 Task: Research Airbnb properties in Marondera, Zimbabwe from 8th December, 2023 to 15th December, 2023 for 9 adults. Place can be shared room with 5 bedrooms having 9 beds and 5 bathrooms. Property type can be House. Amenities needed are: wifi, TV, free parkinig on premises, gym, breakfast. Look for 5 properties as per requirement.
Action: Mouse moved to (525, 76)
Screenshot: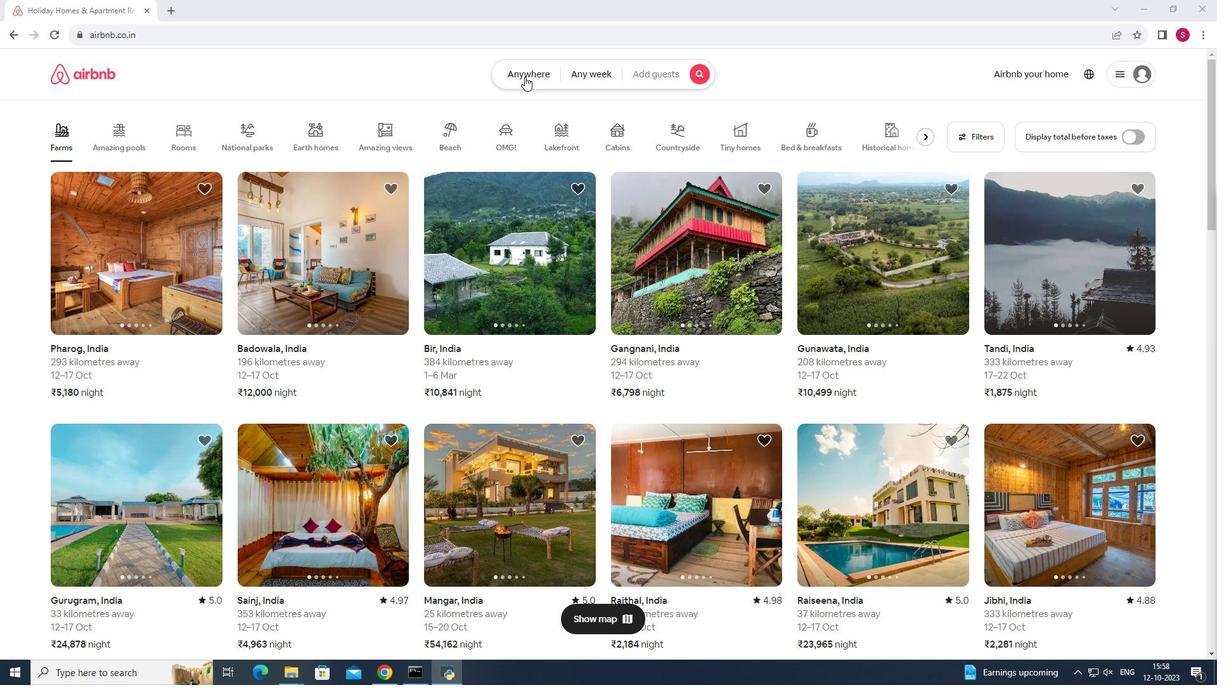 
Action: Mouse pressed left at (525, 76)
Screenshot: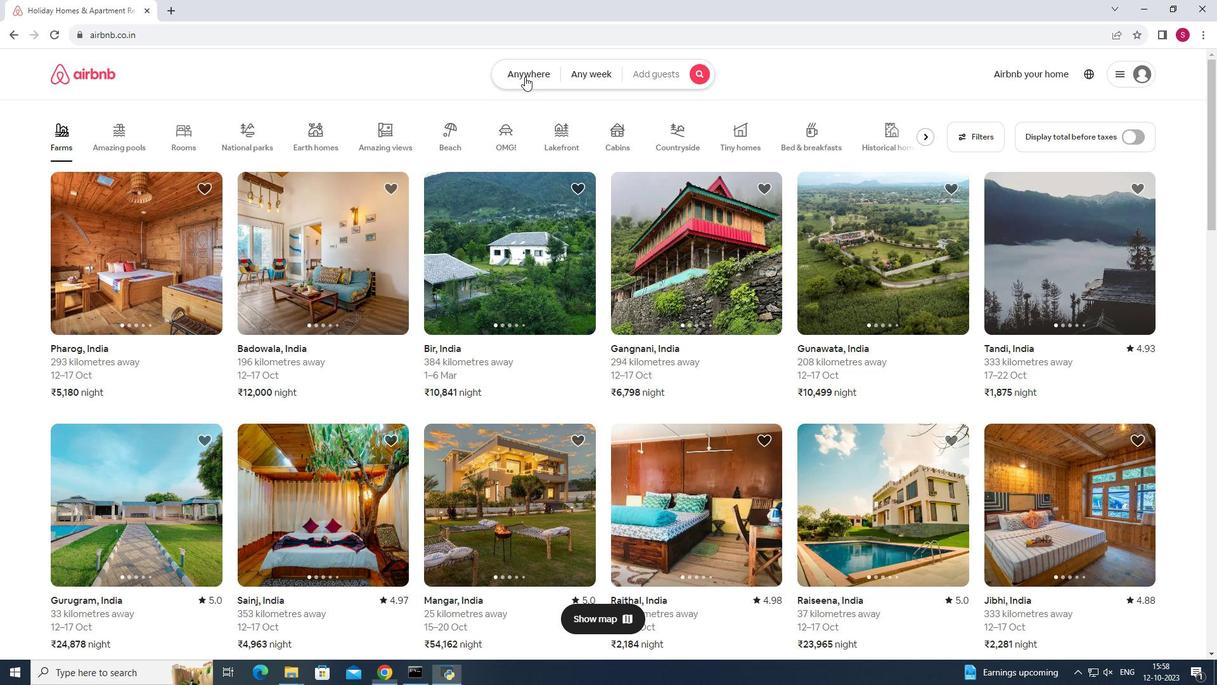 
Action: Mouse pressed left at (525, 76)
Screenshot: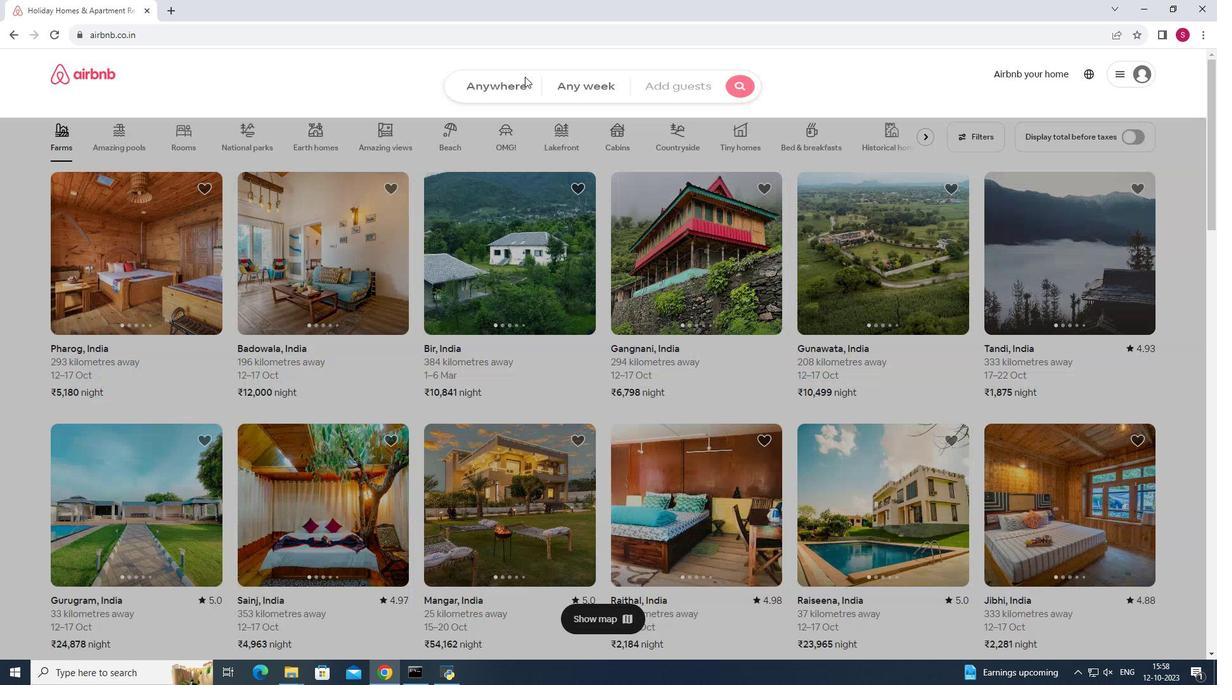 
Action: Mouse moved to (438, 118)
Screenshot: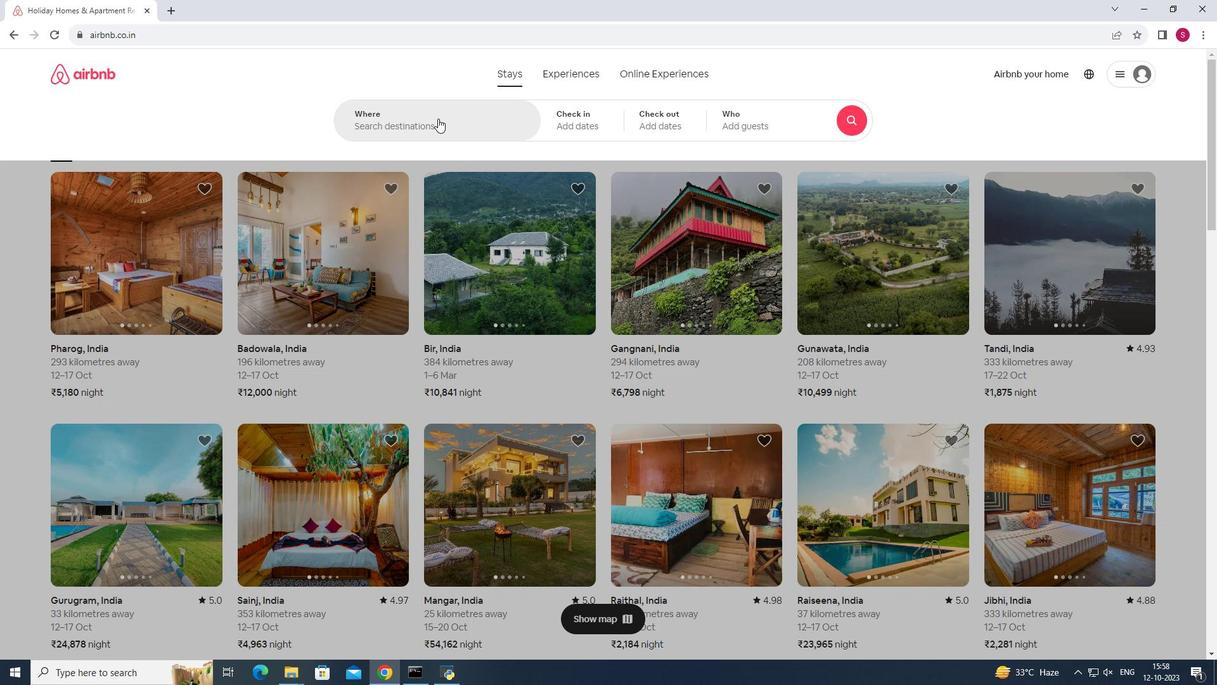 
Action: Mouse pressed left at (438, 118)
Screenshot: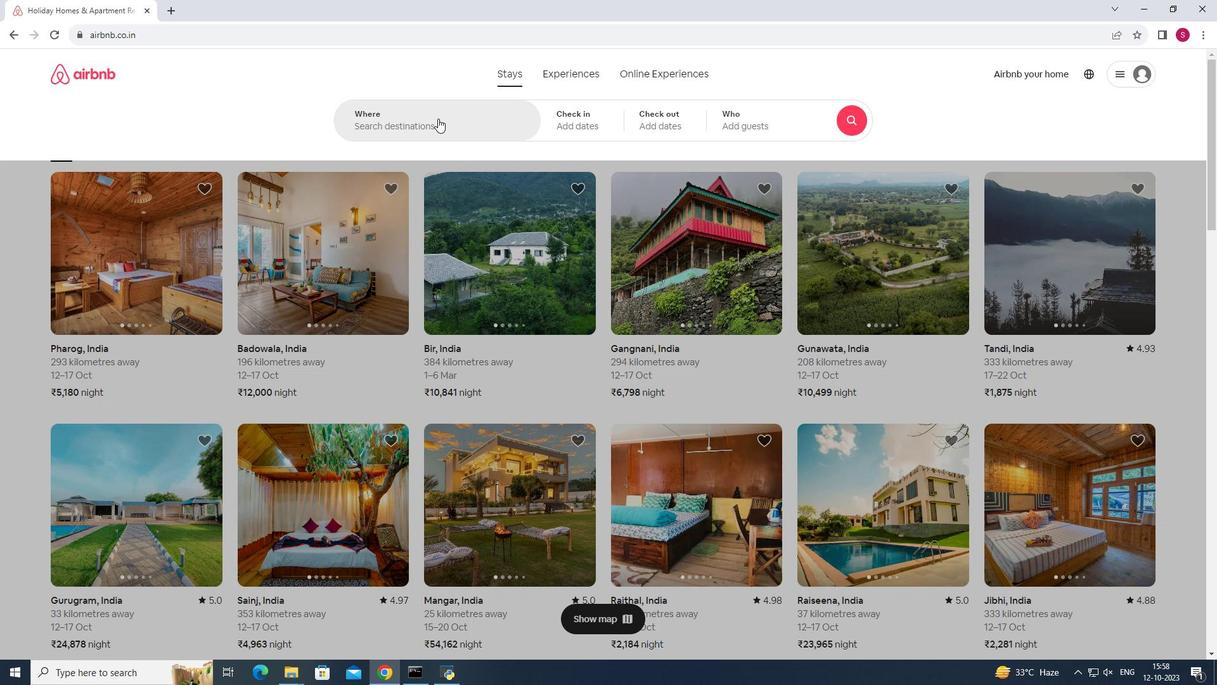 
Action: Mouse moved to (437, 115)
Screenshot: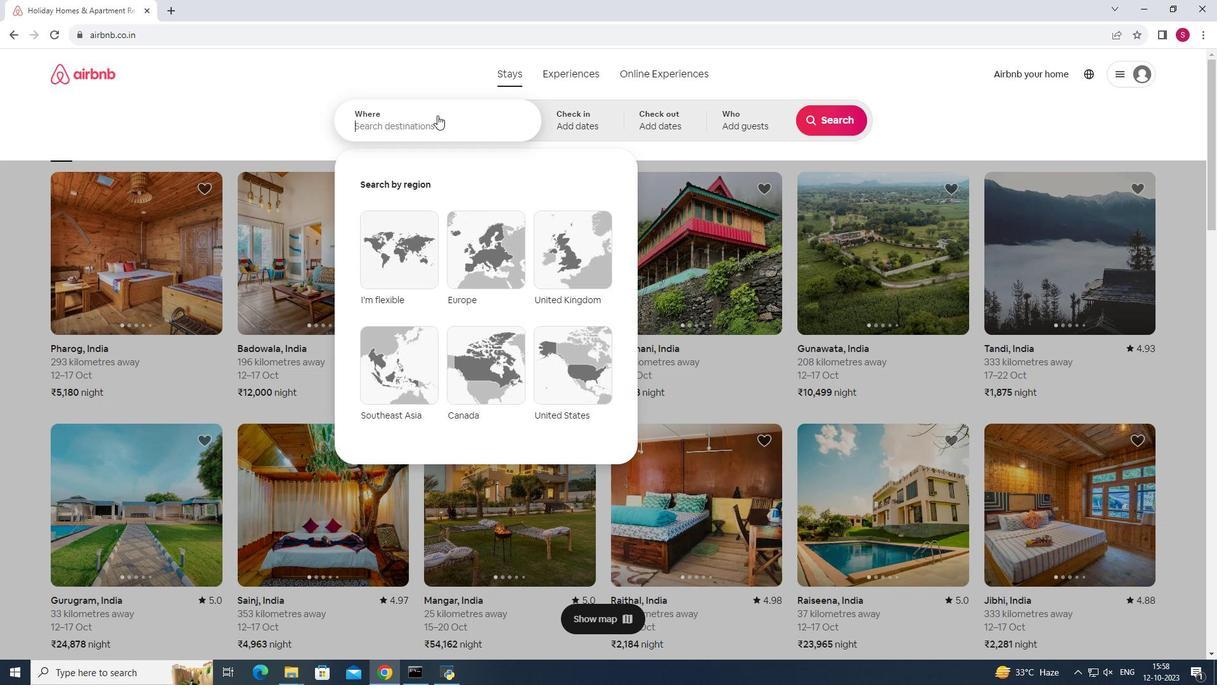 
Action: Key pressed <Key.shift><Key.shift><Key.shift>Marondera,<Key.shift>Z<Key.backspace><Key.space><Key.shift>Zimbabwe
Screenshot: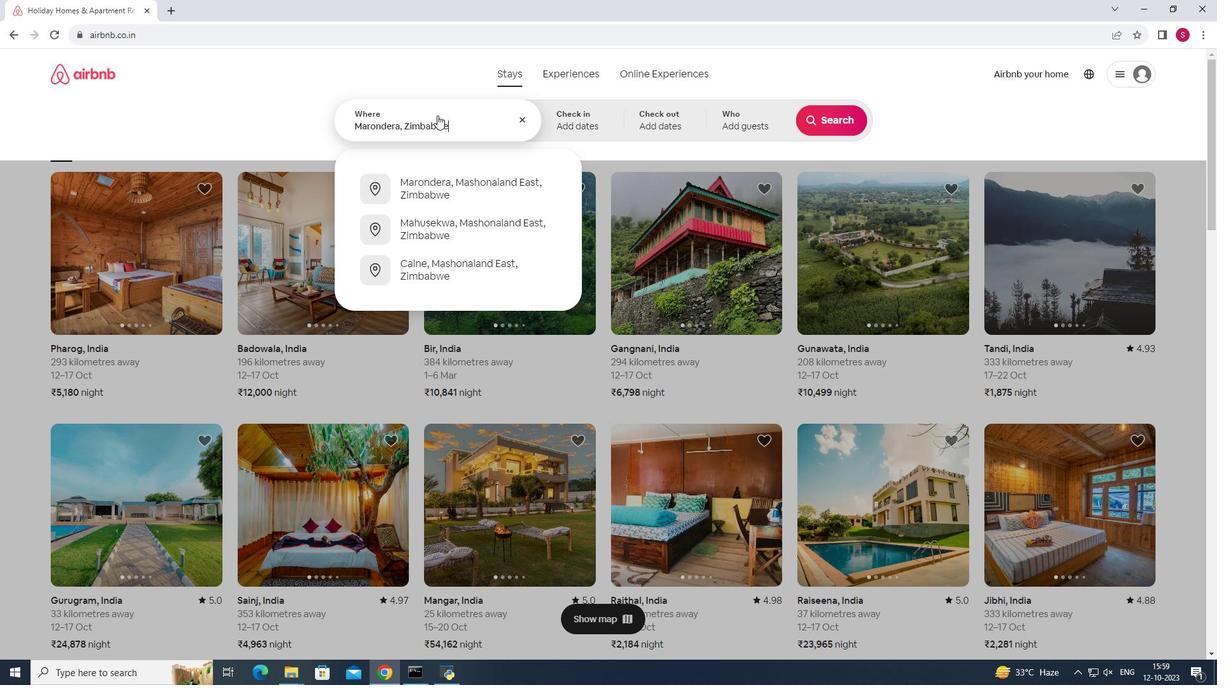 
Action: Mouse moved to (591, 117)
Screenshot: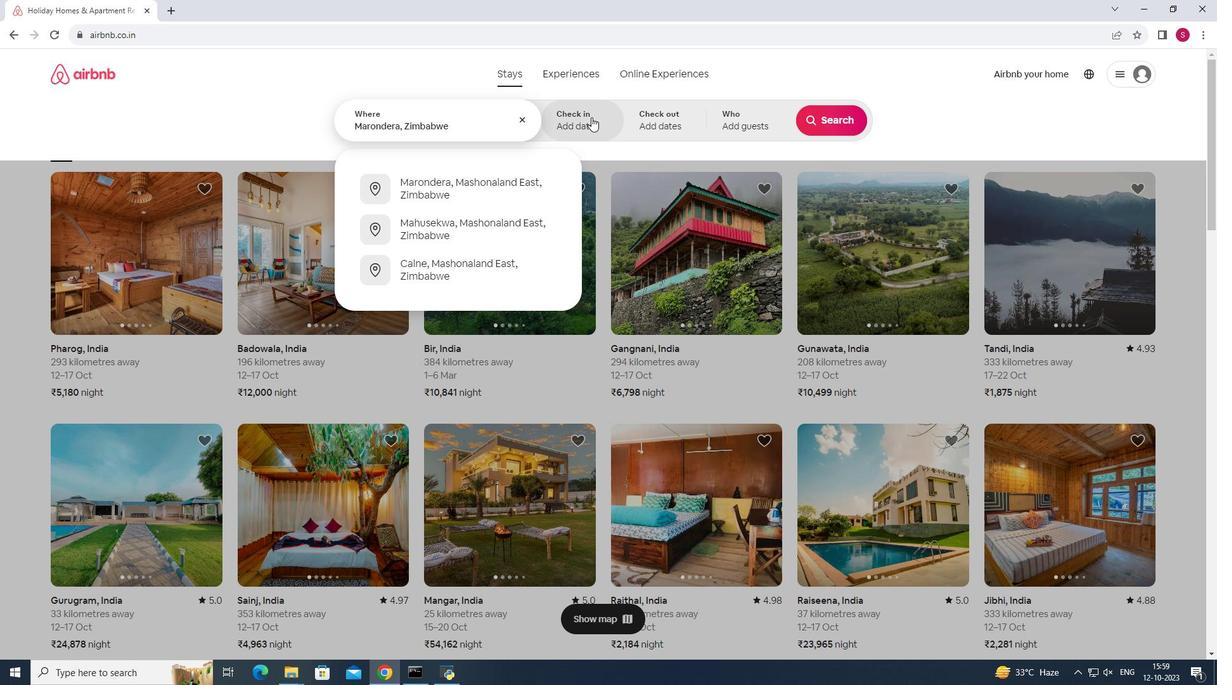 
Action: Mouse pressed left at (591, 117)
Screenshot: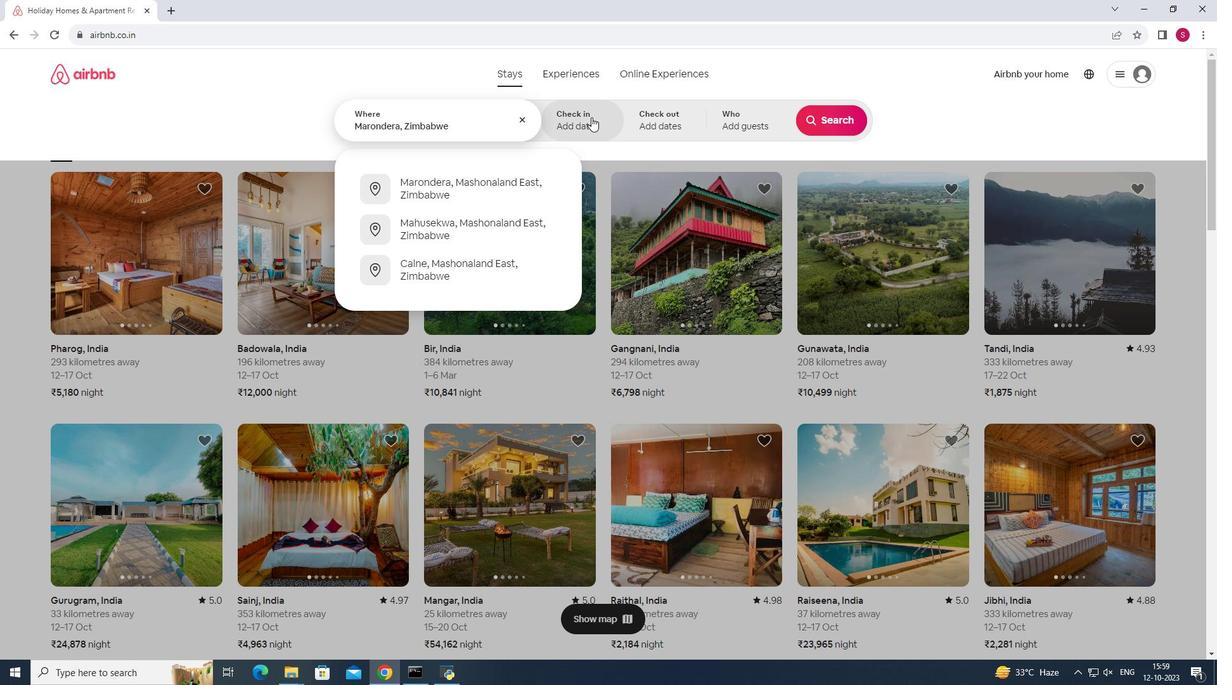
Action: Mouse moved to (835, 222)
Screenshot: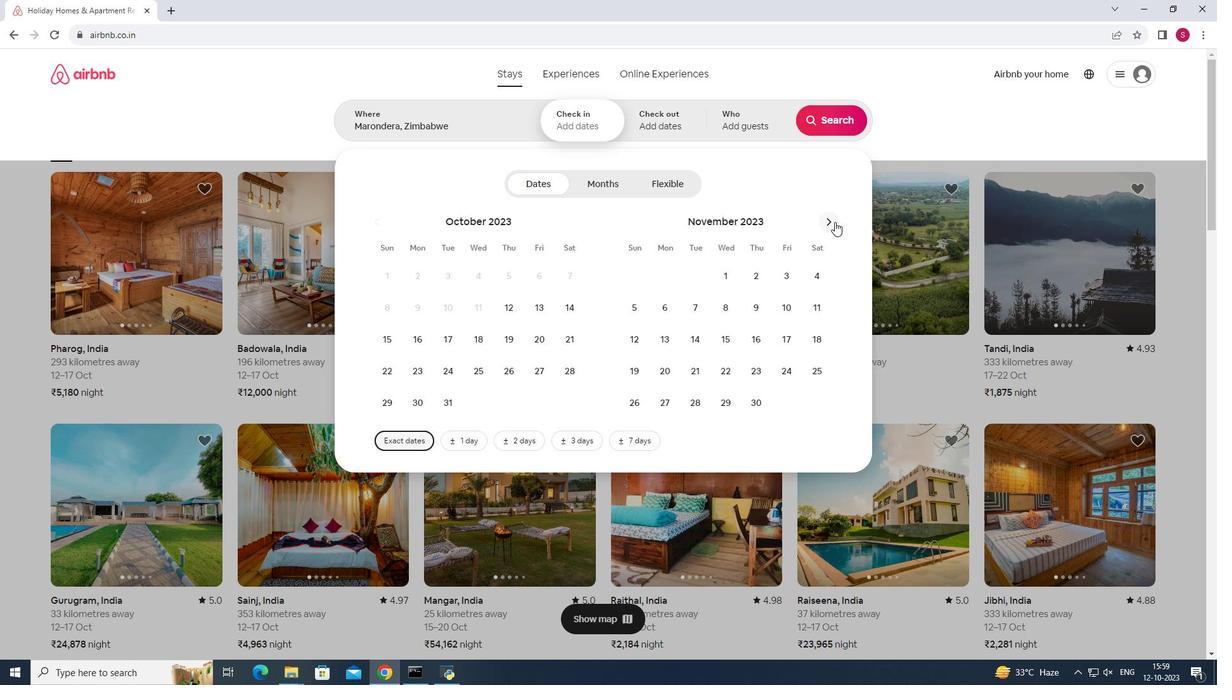 
Action: Mouse pressed left at (835, 222)
Screenshot: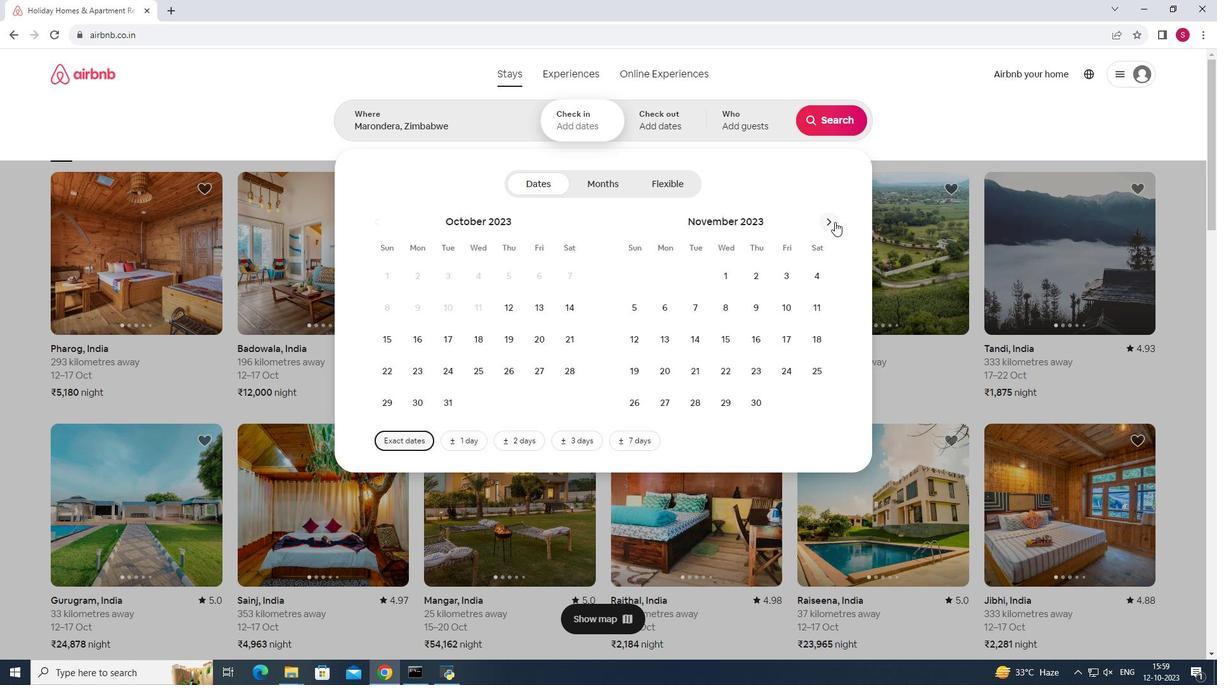 
Action: Mouse moved to (785, 313)
Screenshot: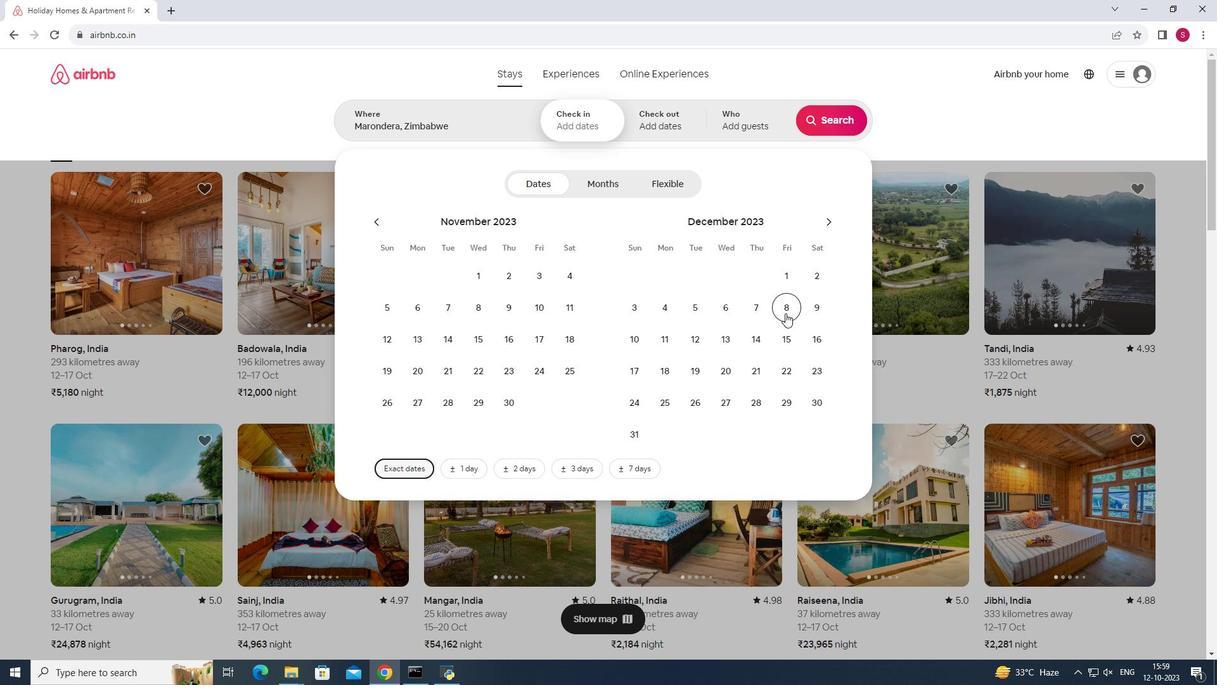 
Action: Mouse pressed left at (785, 313)
Screenshot: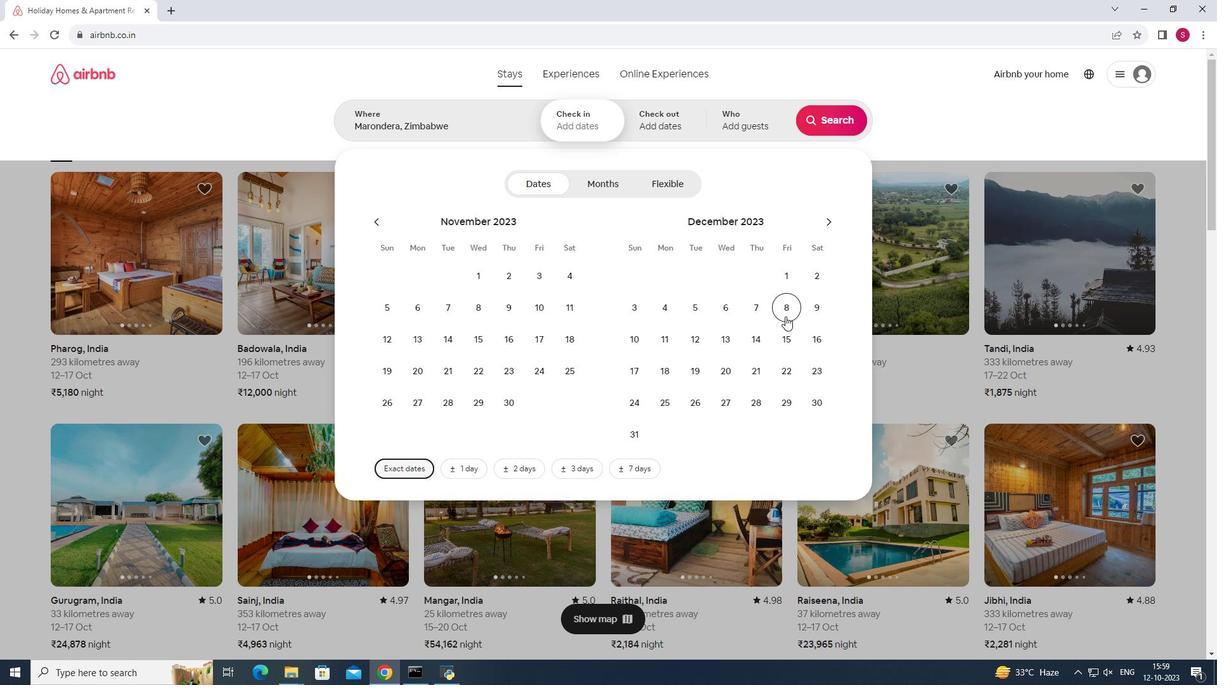 
Action: Mouse moved to (783, 337)
Screenshot: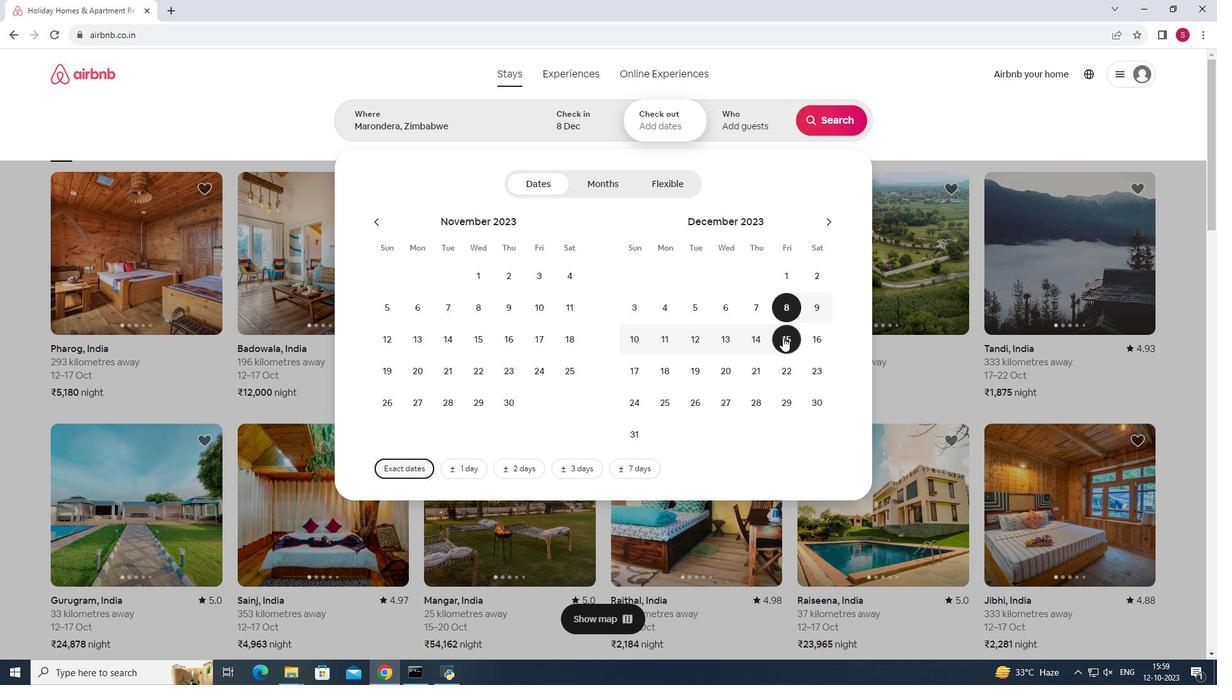 
Action: Mouse pressed left at (783, 337)
Screenshot: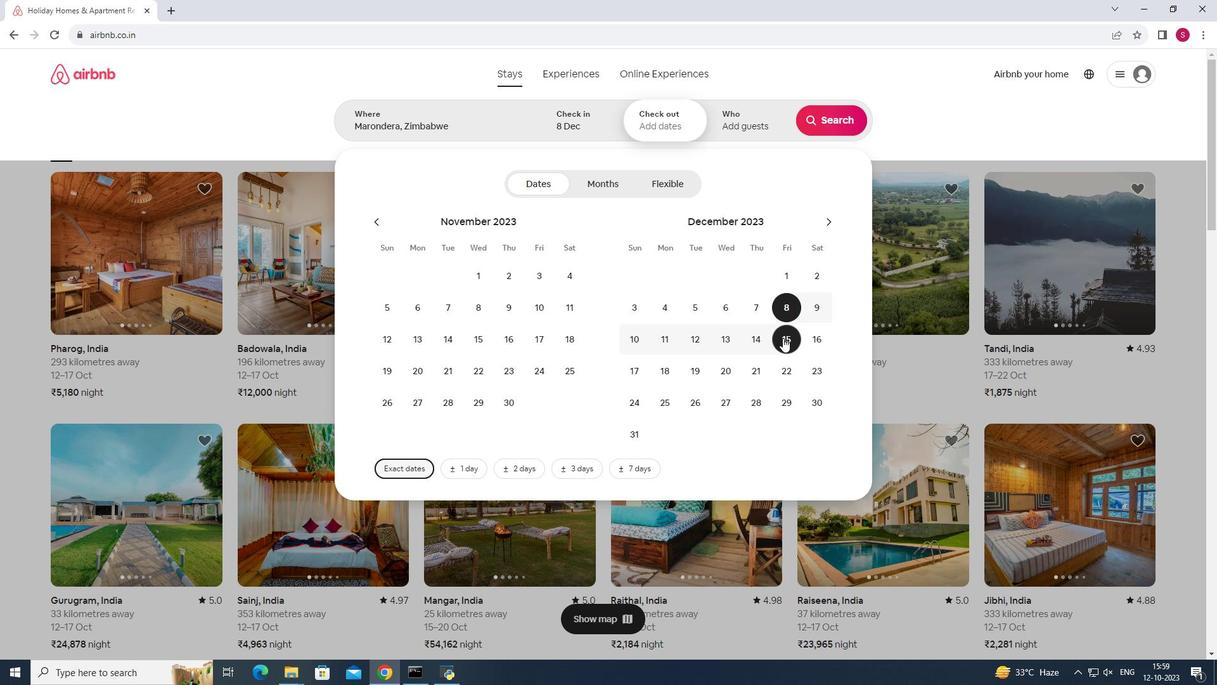 
Action: Mouse moved to (742, 111)
Screenshot: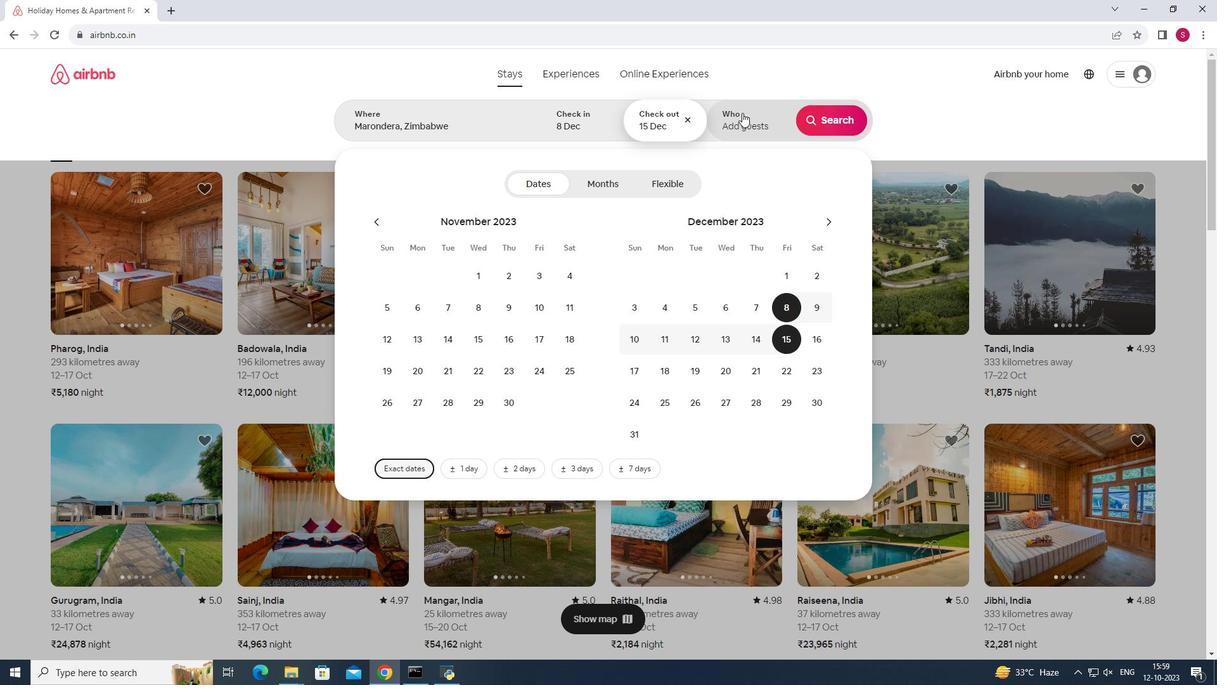 
Action: Mouse pressed left at (742, 111)
Screenshot: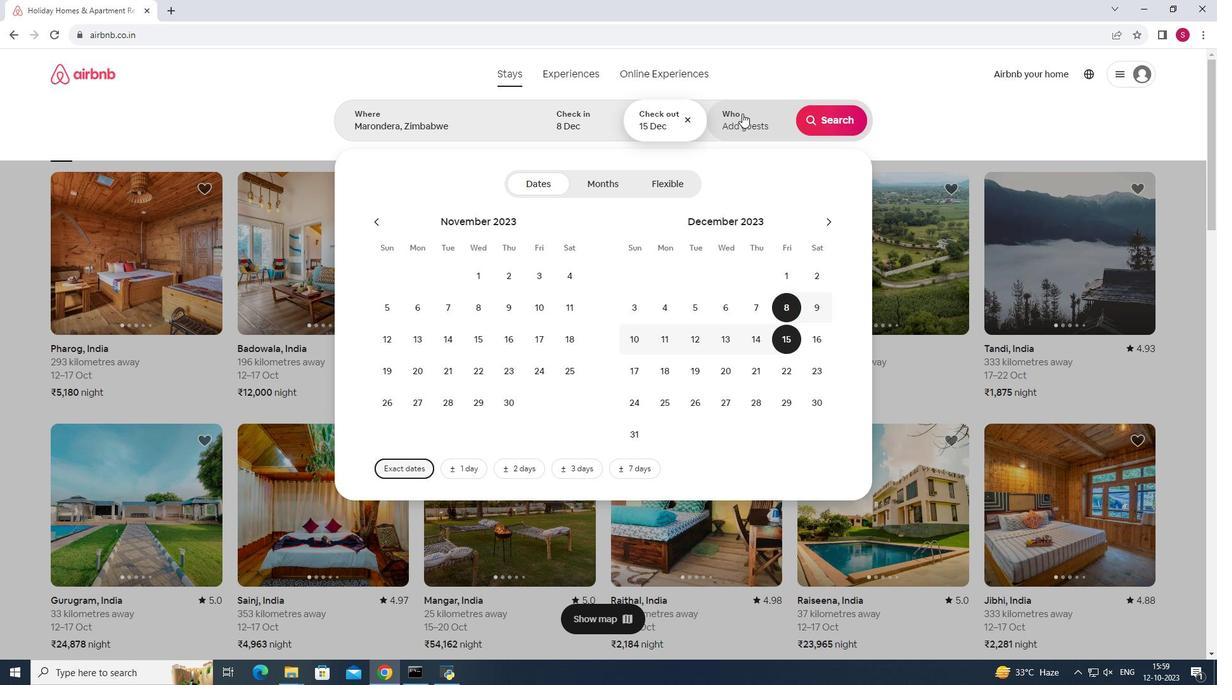 
Action: Mouse moved to (829, 189)
Screenshot: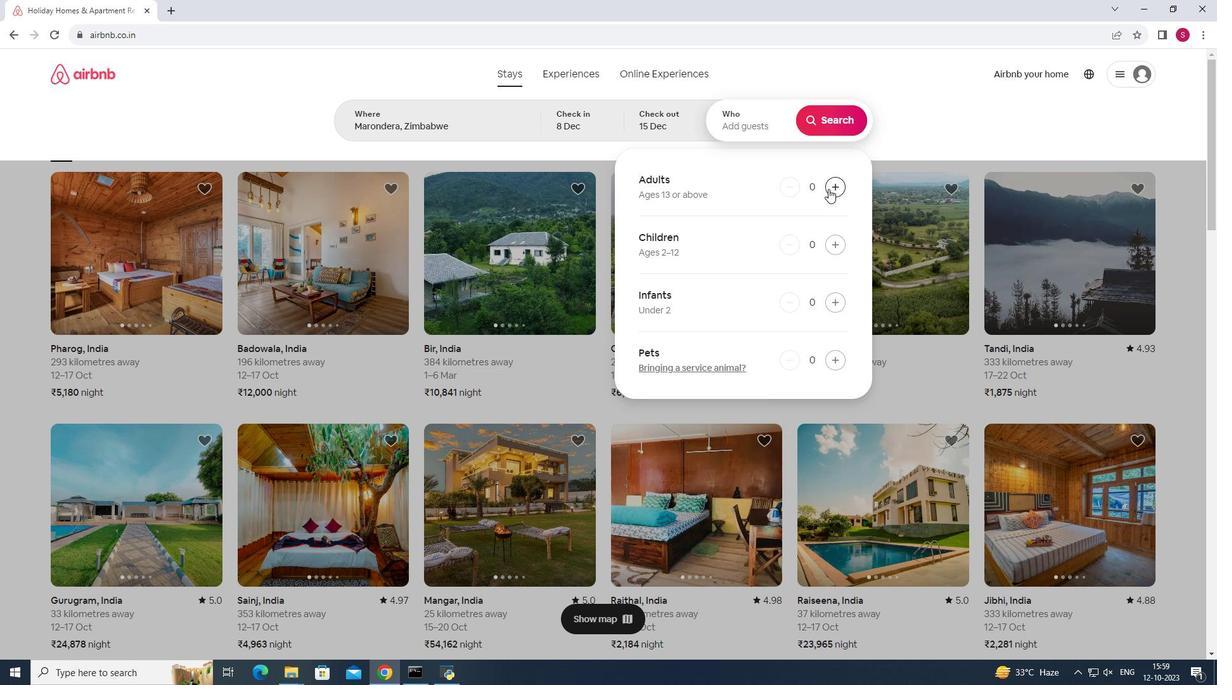 
Action: Mouse pressed left at (829, 189)
Screenshot: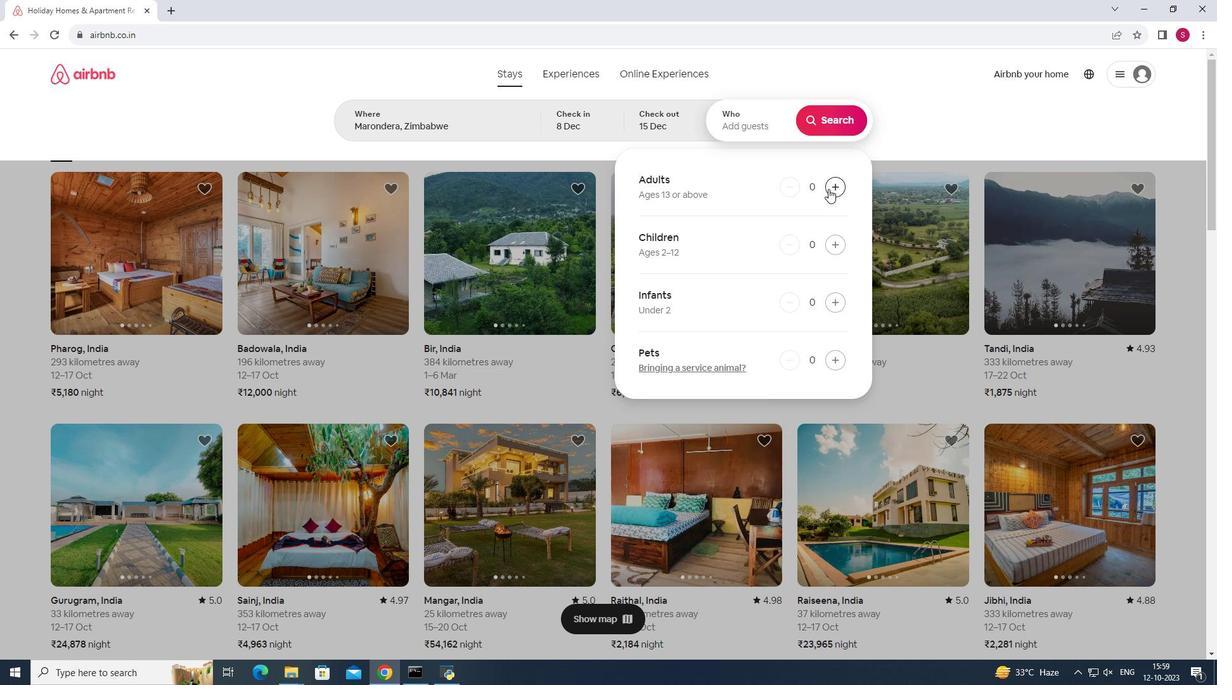 
Action: Mouse moved to (832, 188)
Screenshot: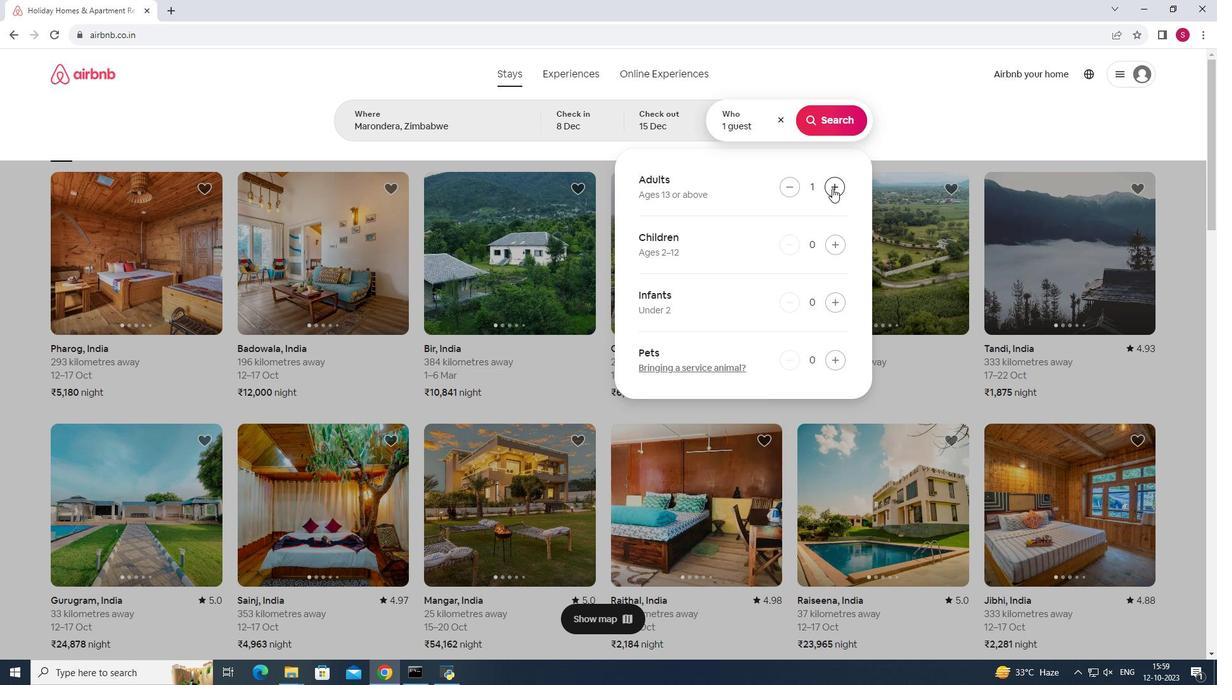 
Action: Mouse pressed left at (832, 188)
Screenshot: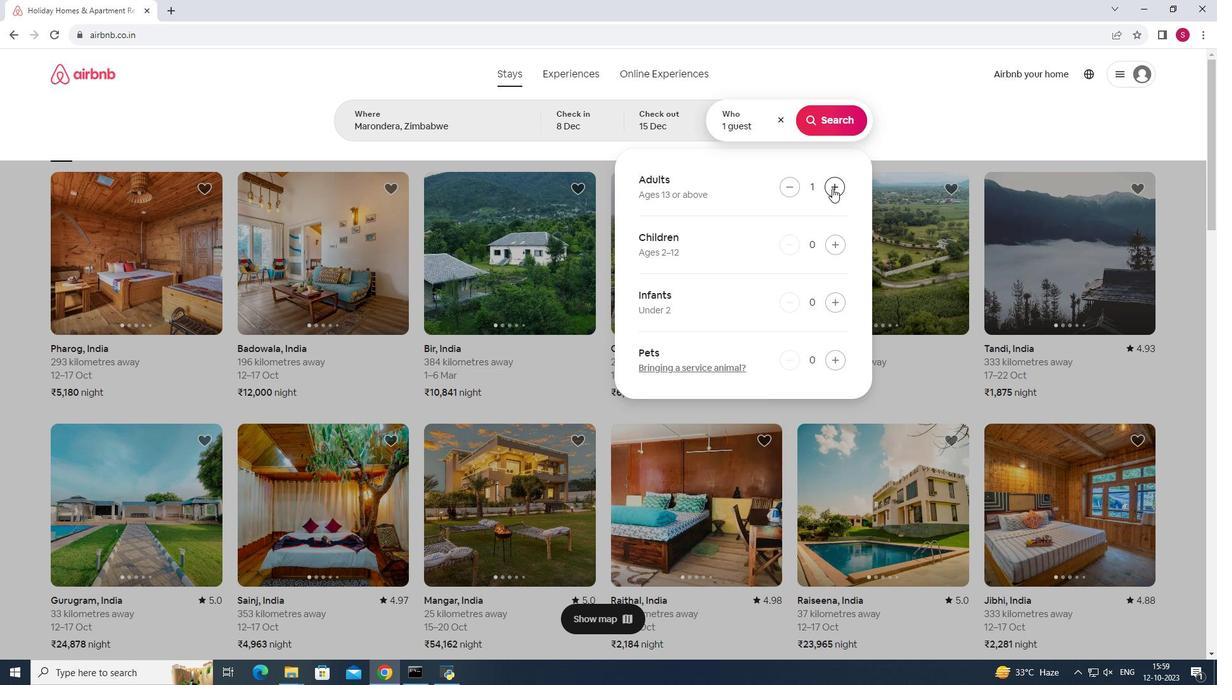 
Action: Mouse pressed left at (832, 188)
Screenshot: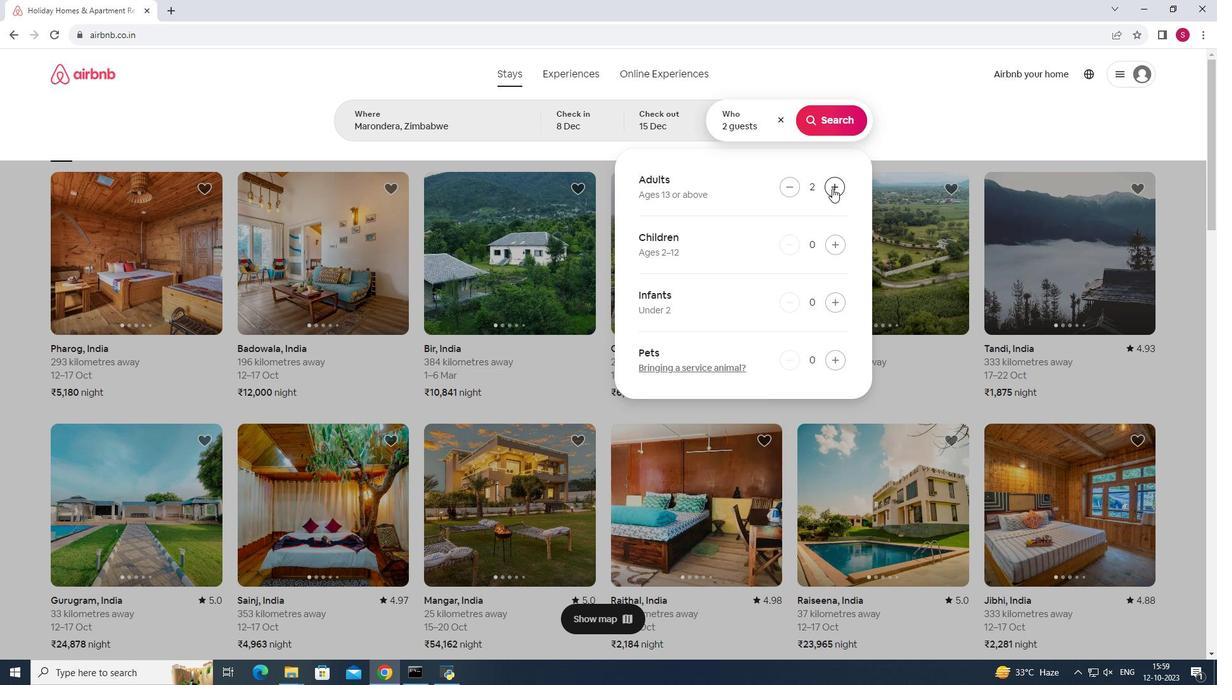 
Action: Mouse pressed left at (832, 188)
Screenshot: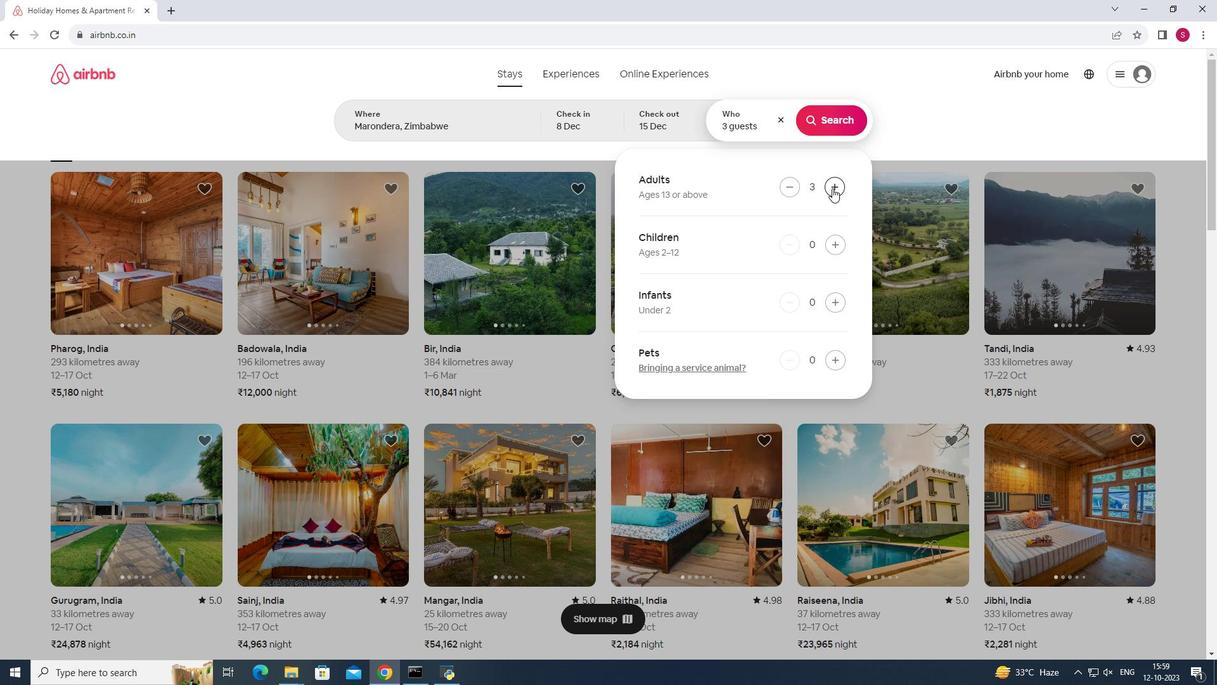 
Action: Mouse pressed left at (832, 188)
Screenshot: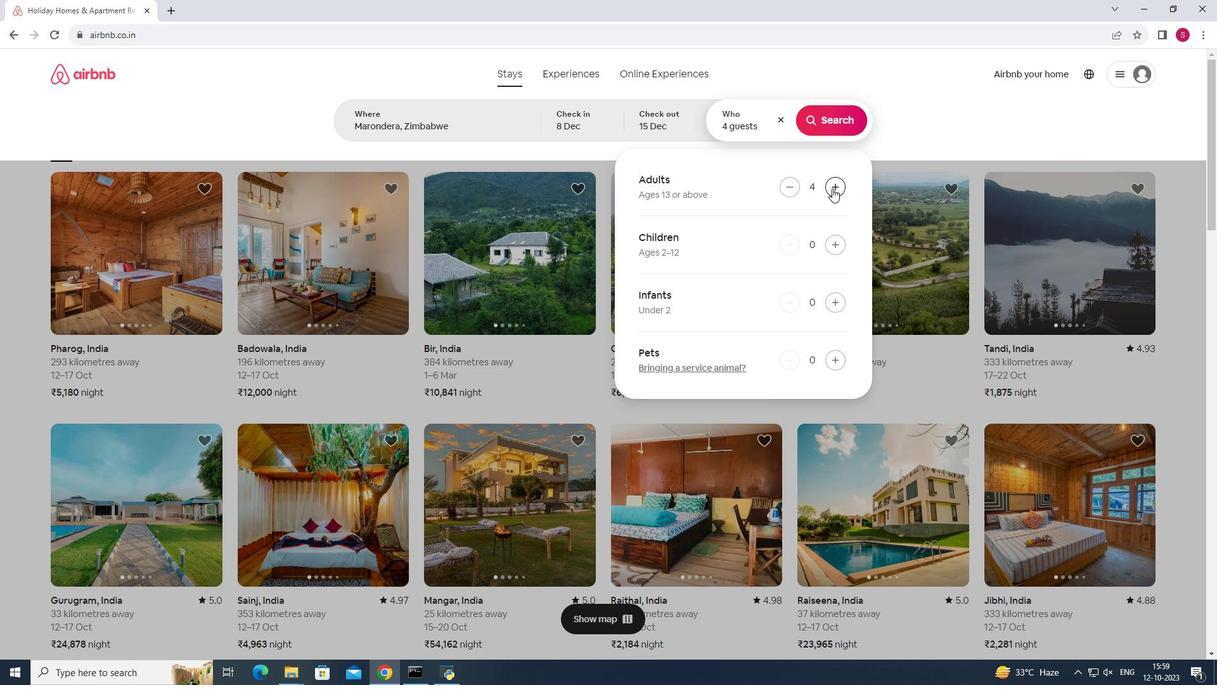 
Action: Mouse pressed left at (832, 188)
Screenshot: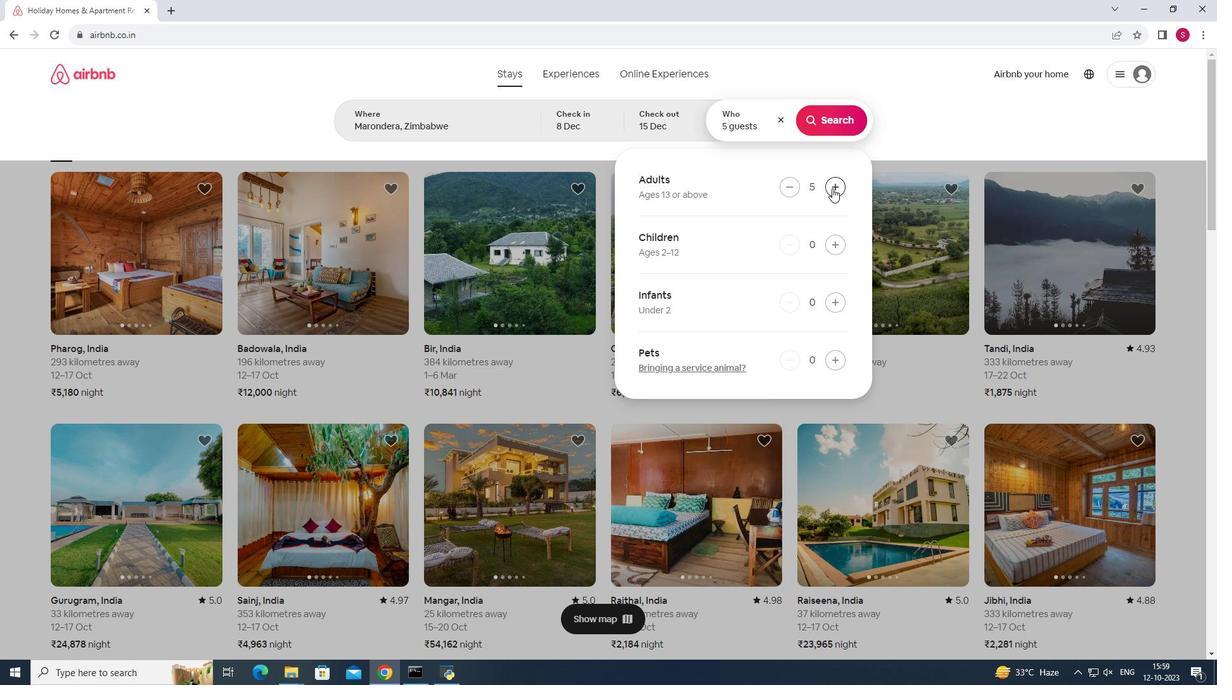 
Action: Mouse pressed left at (832, 188)
Screenshot: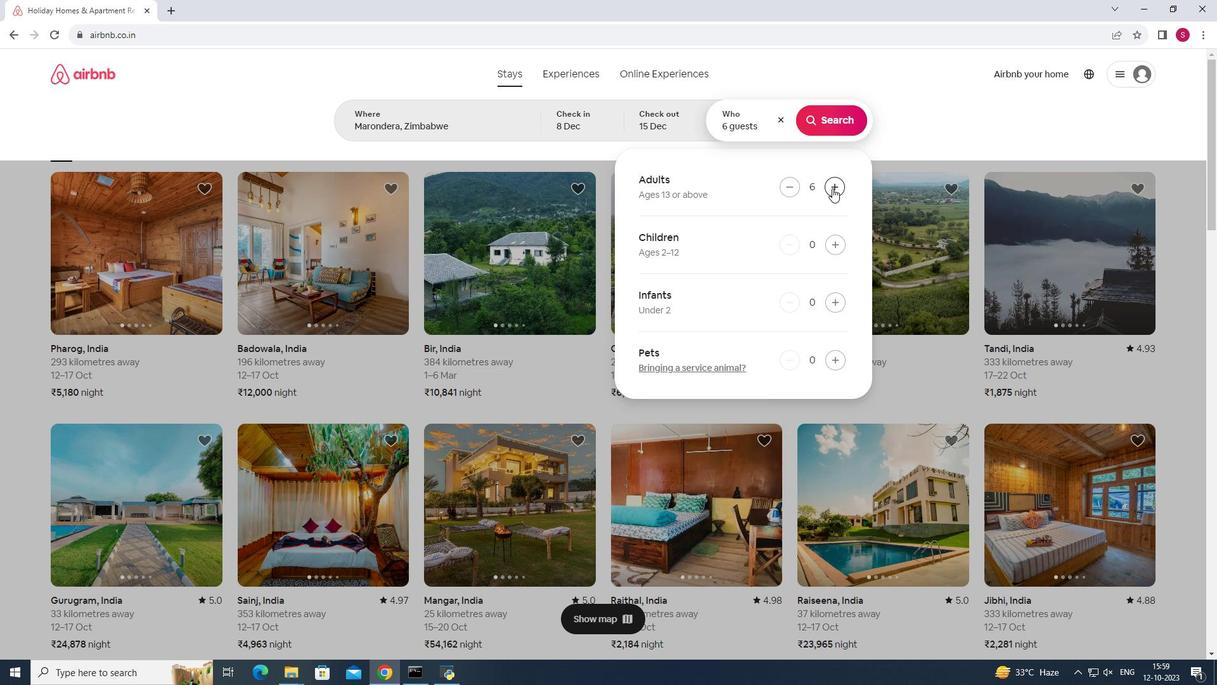 
Action: Mouse pressed left at (832, 188)
Screenshot: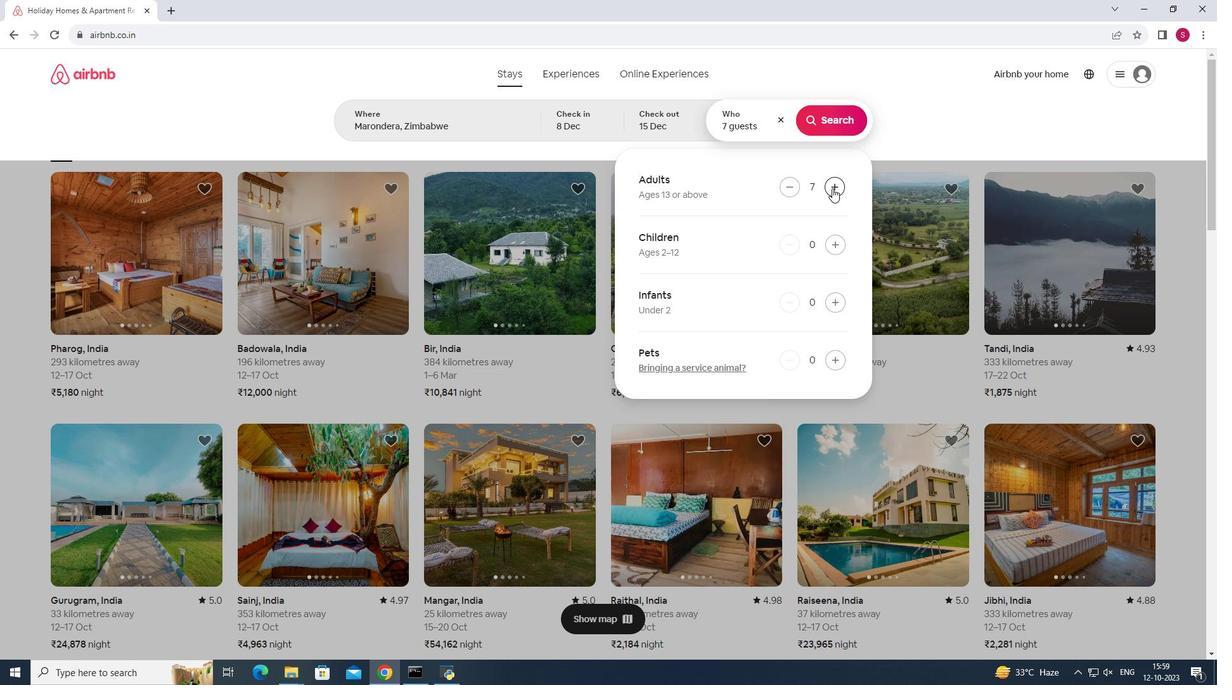 
Action: Mouse pressed left at (832, 188)
Screenshot: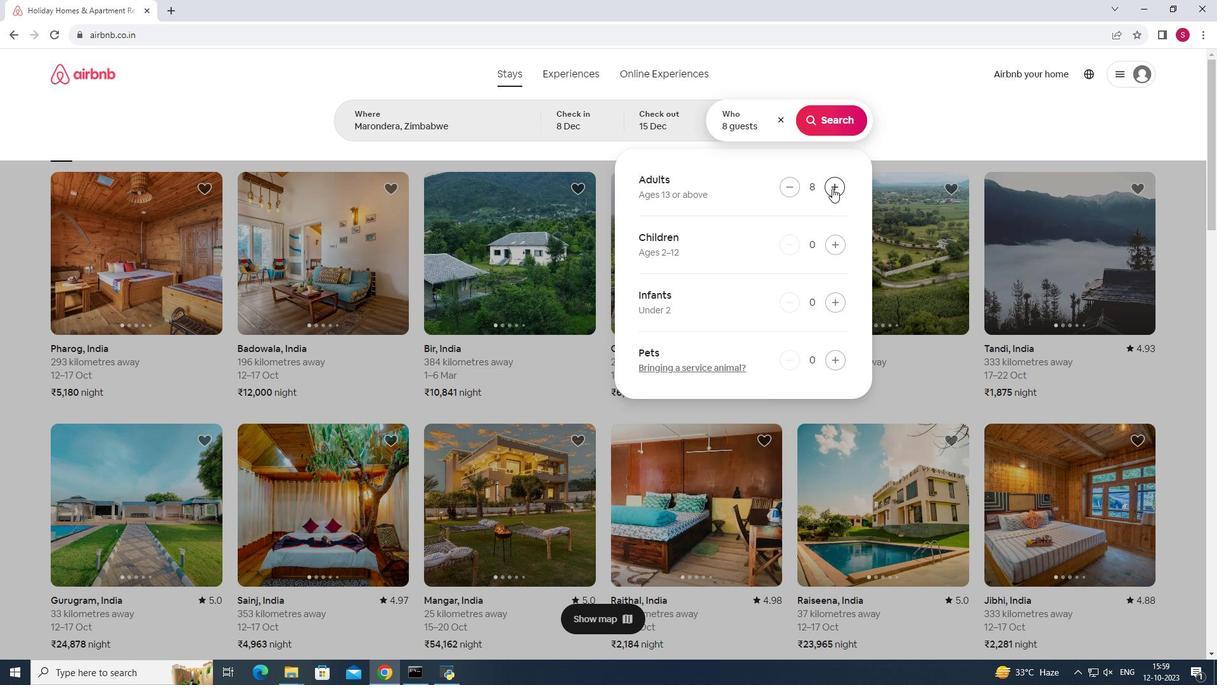 
Action: Mouse moved to (825, 122)
Screenshot: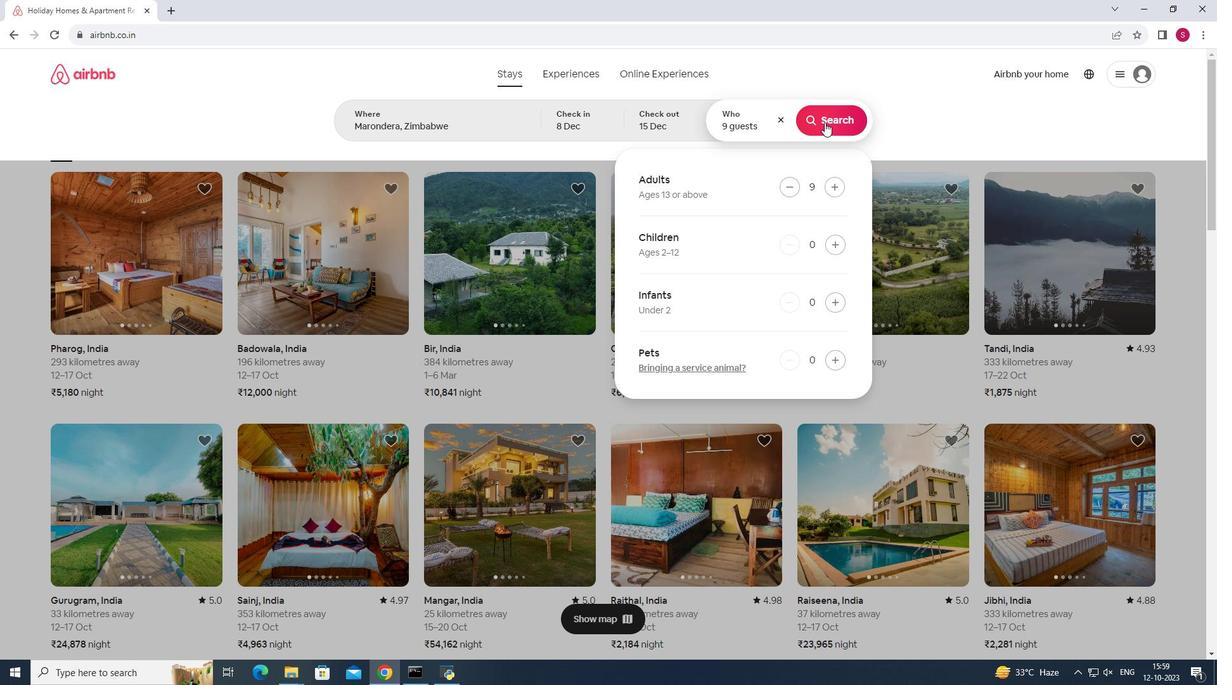 
Action: Mouse pressed left at (825, 122)
Screenshot: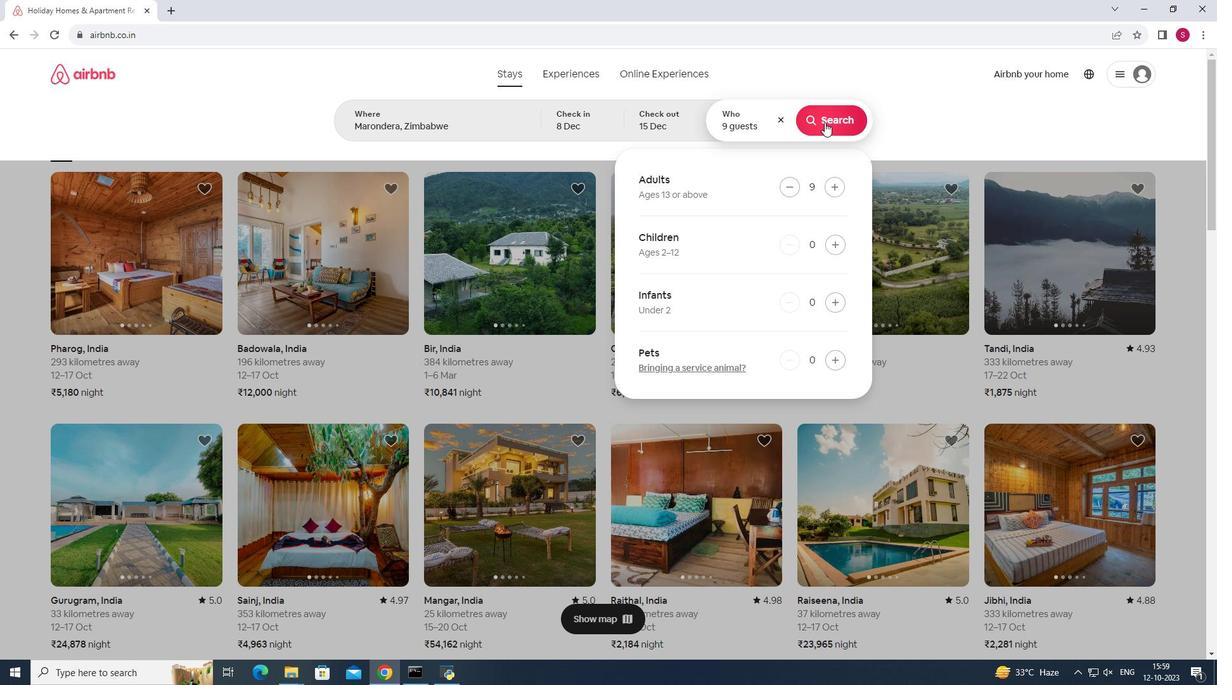 
Action: Mouse moved to (1015, 128)
Screenshot: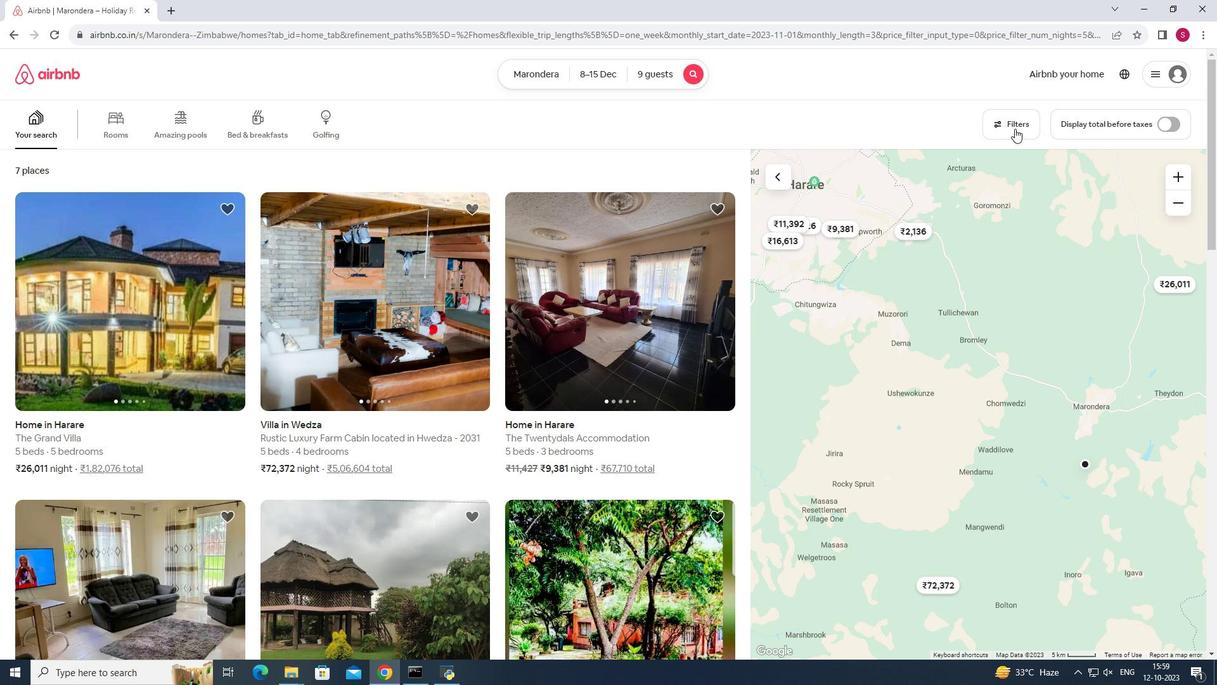 
Action: Mouse pressed left at (1015, 128)
Screenshot: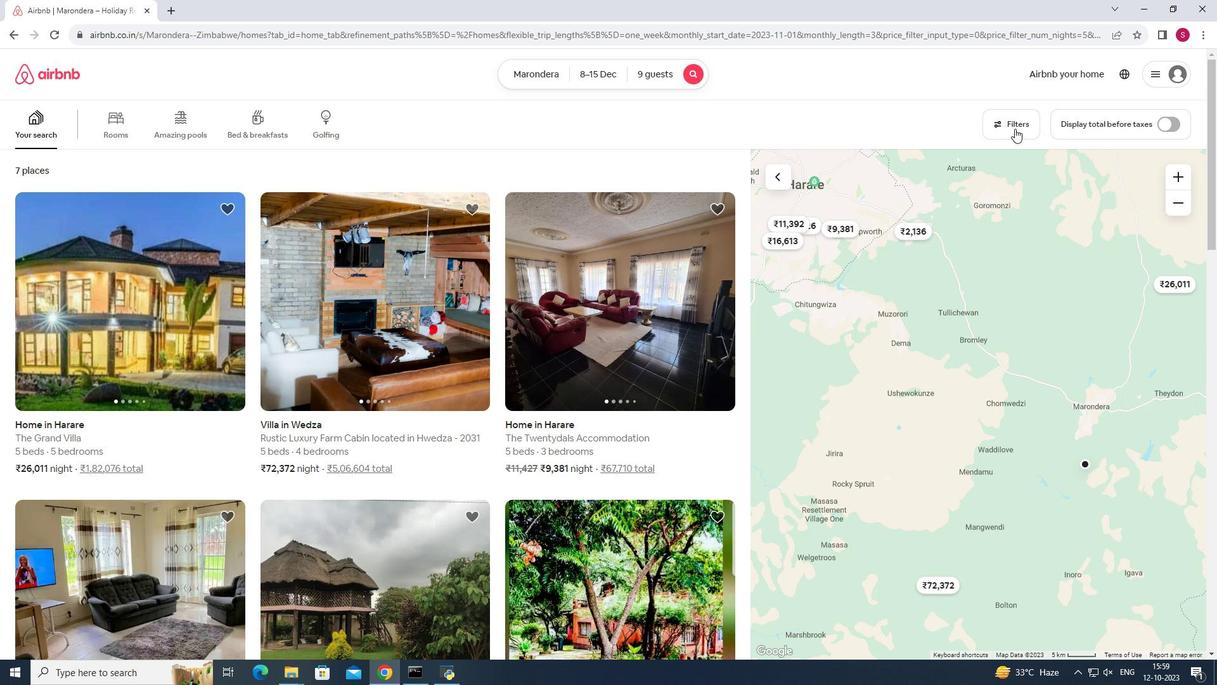 
Action: Mouse moved to (610, 325)
Screenshot: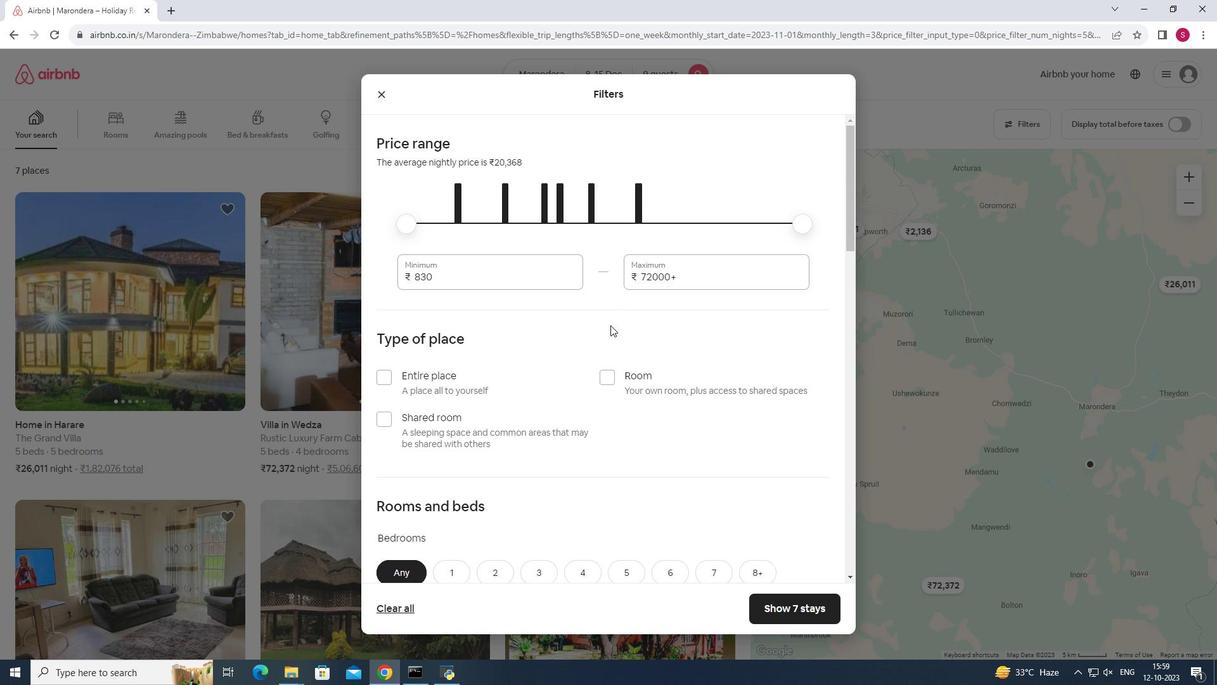 
Action: Mouse scrolled (610, 324) with delta (0, 0)
Screenshot: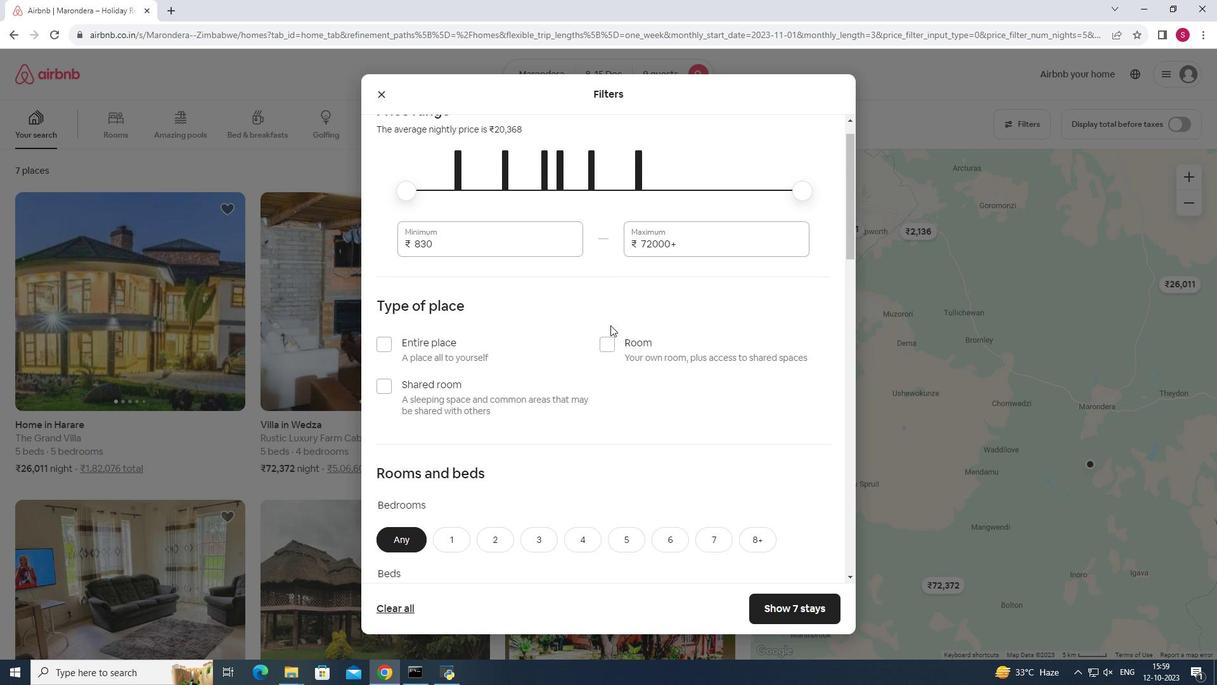 
Action: Mouse scrolled (610, 324) with delta (0, 0)
Screenshot: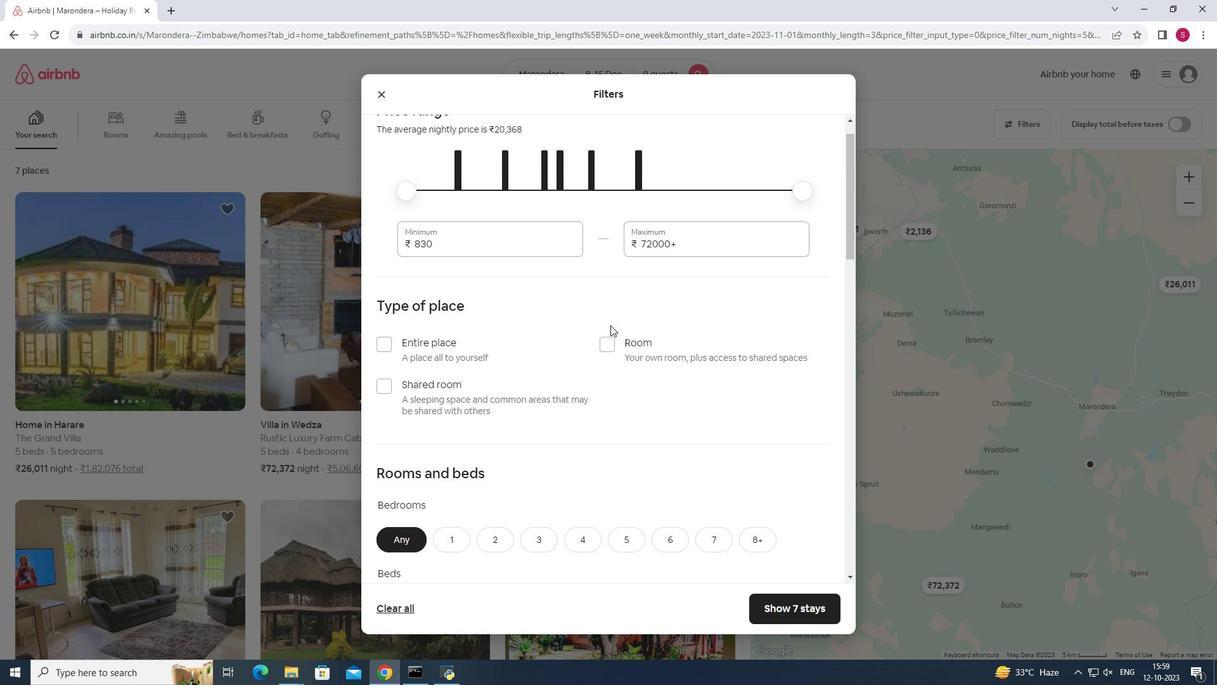 
Action: Mouse moved to (386, 297)
Screenshot: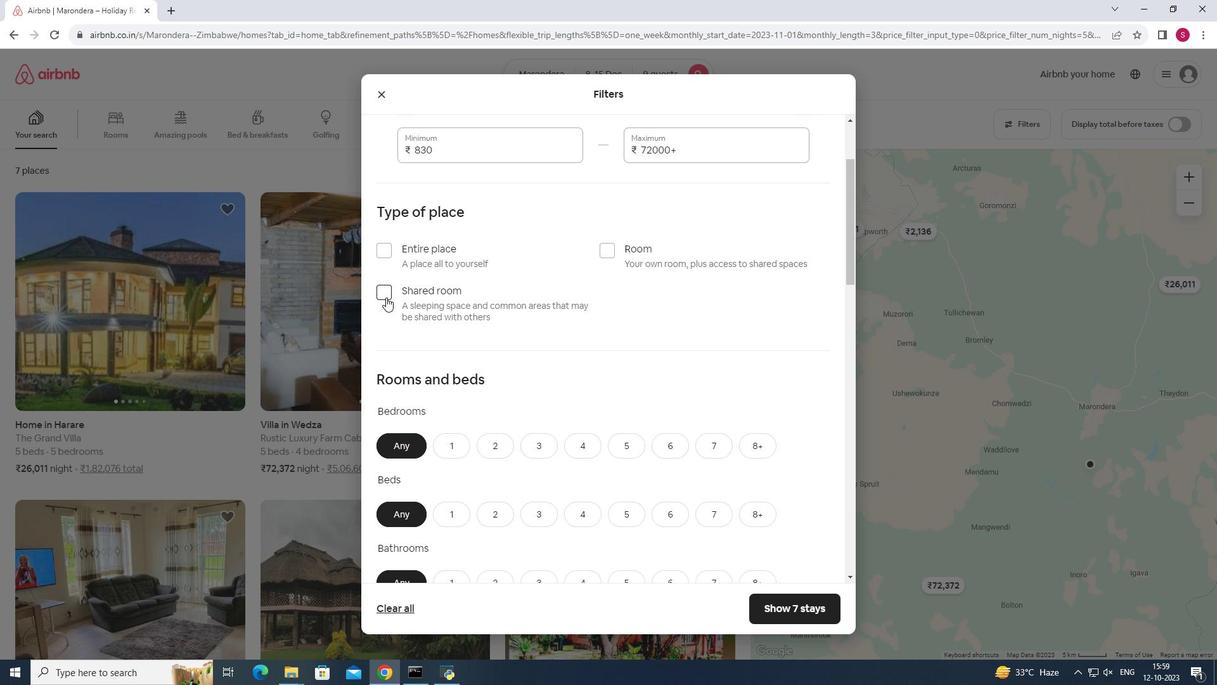
Action: Mouse pressed left at (386, 297)
Screenshot: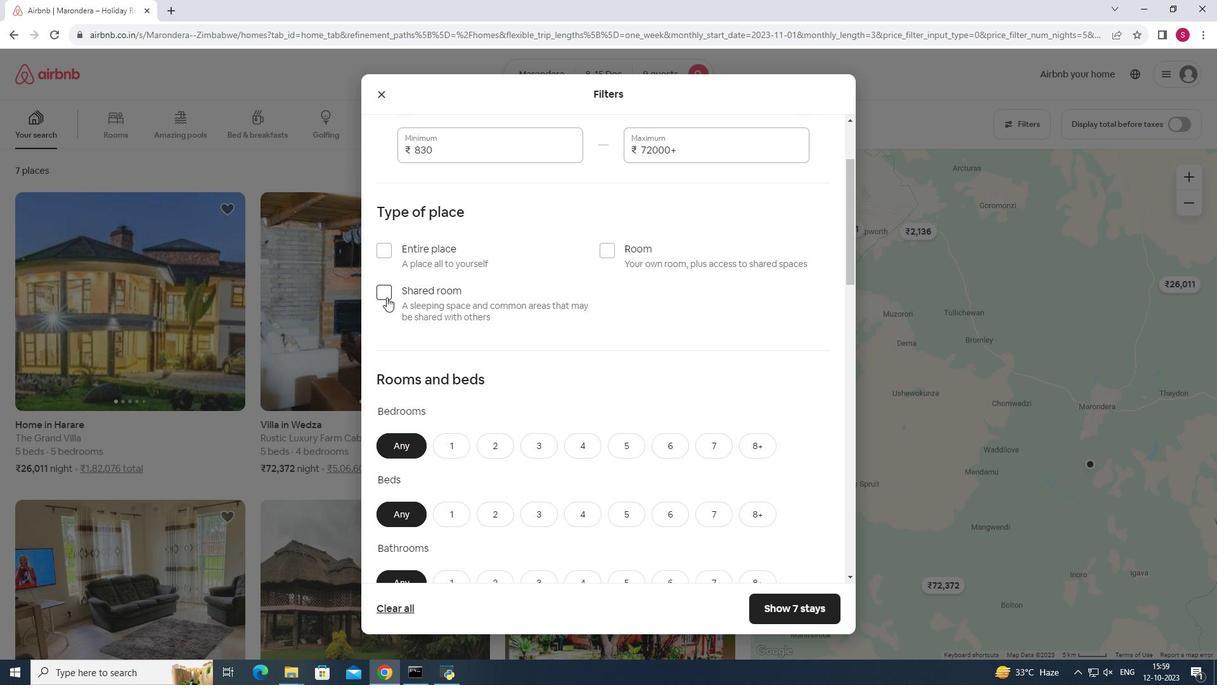 
Action: Mouse moved to (666, 355)
Screenshot: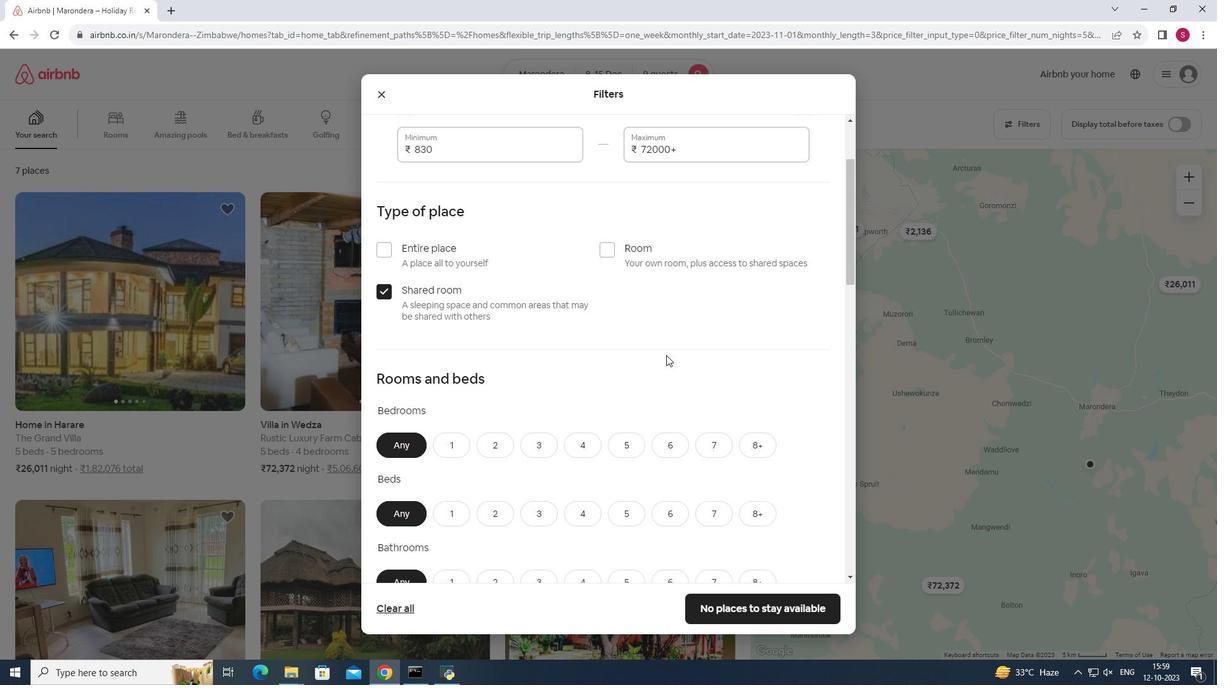 
Action: Mouse scrolled (666, 354) with delta (0, 0)
Screenshot: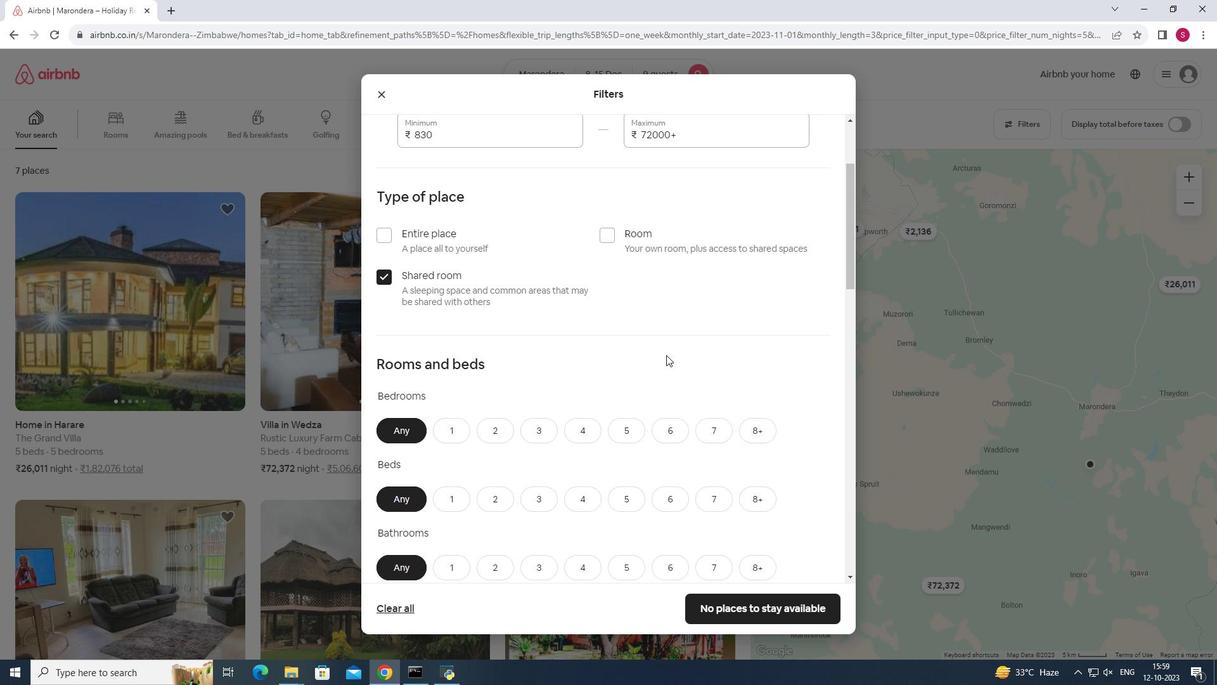
Action: Mouse scrolled (666, 354) with delta (0, 0)
Screenshot: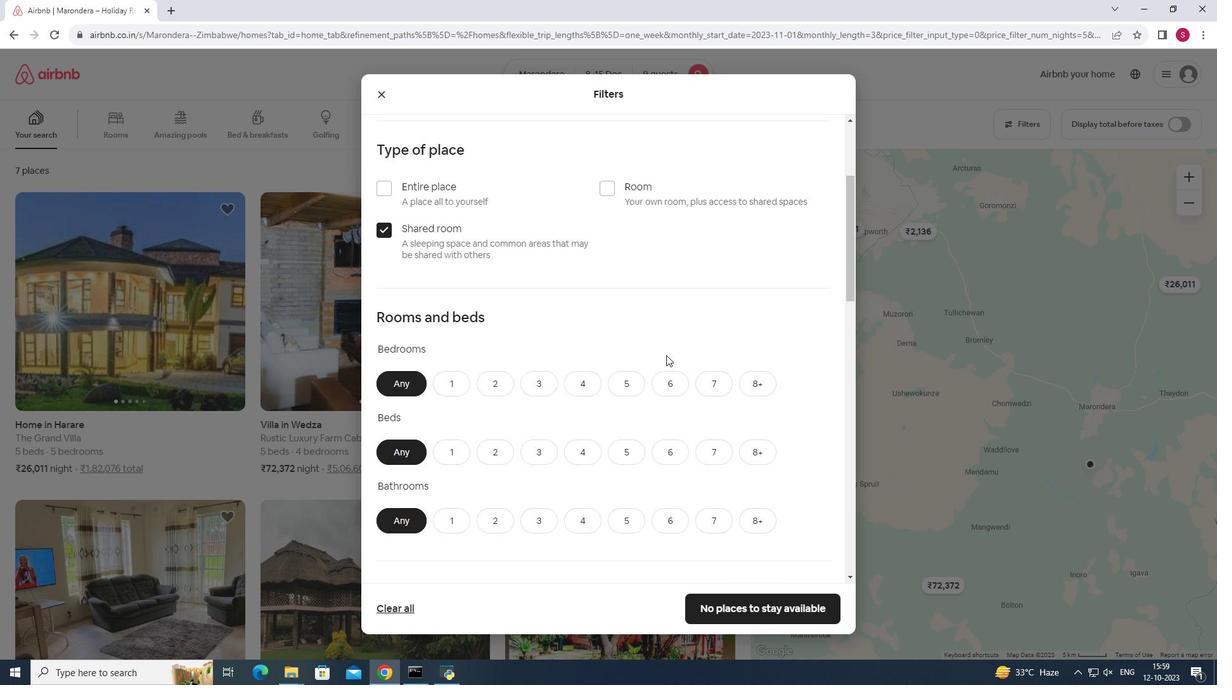 
Action: Mouse scrolled (666, 354) with delta (0, 0)
Screenshot: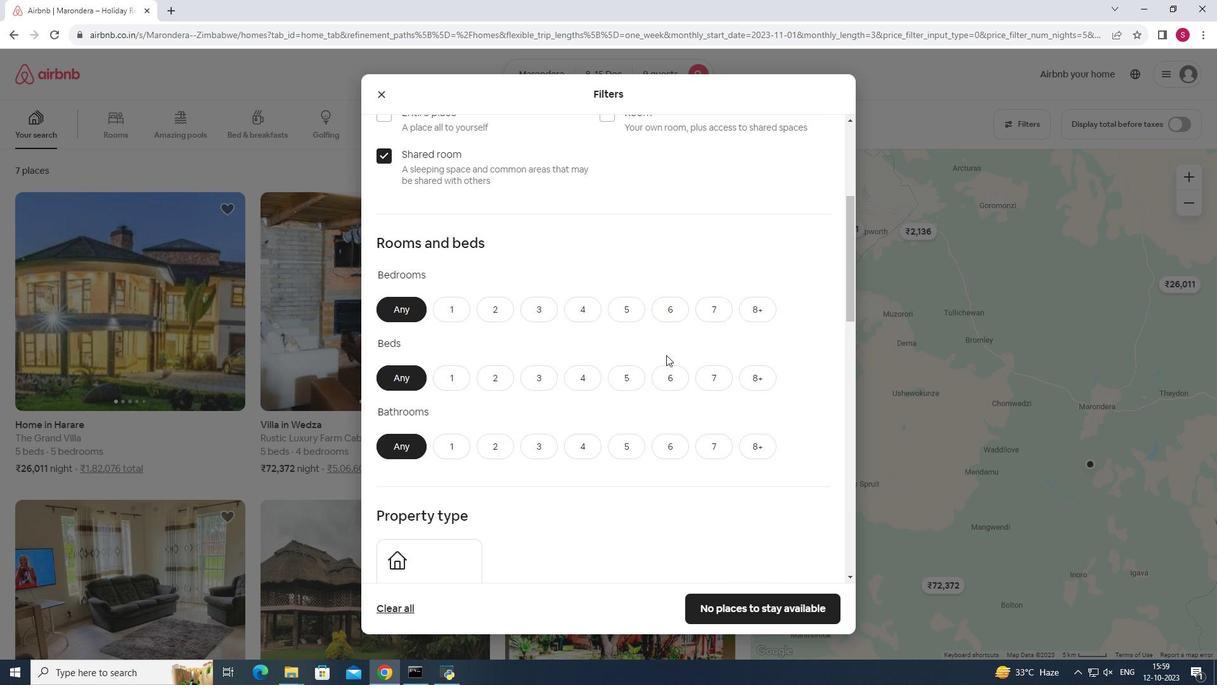 
Action: Mouse moved to (627, 260)
Screenshot: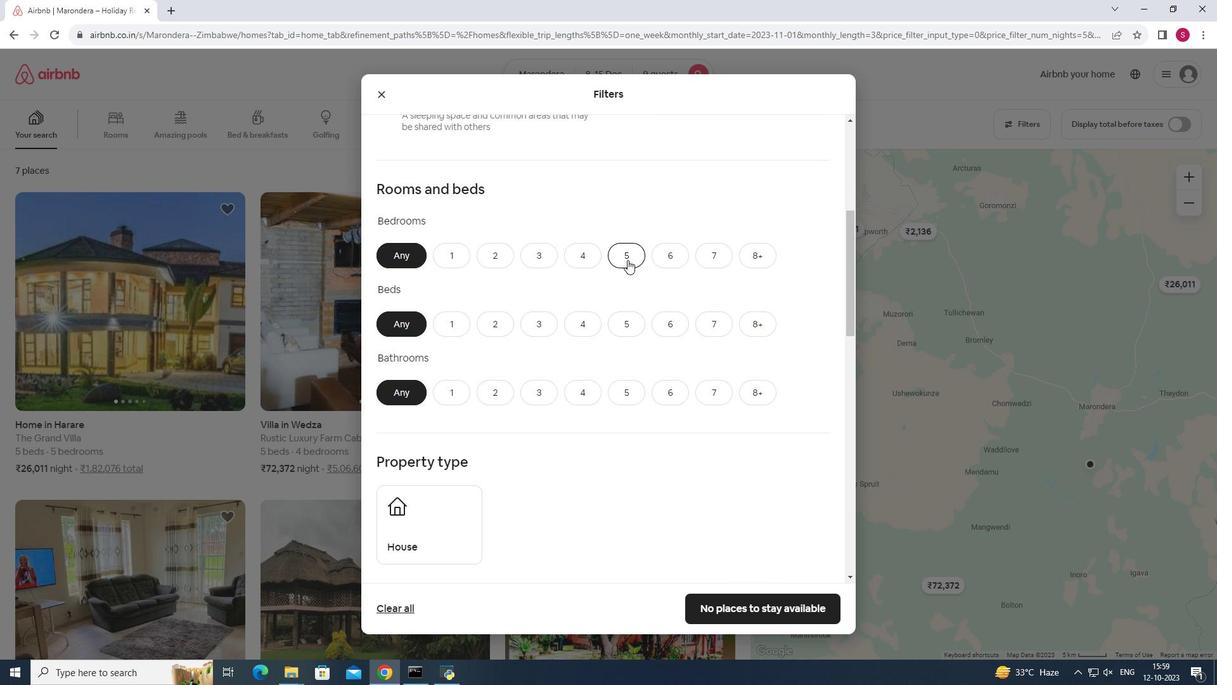 
Action: Mouse pressed left at (627, 260)
Screenshot: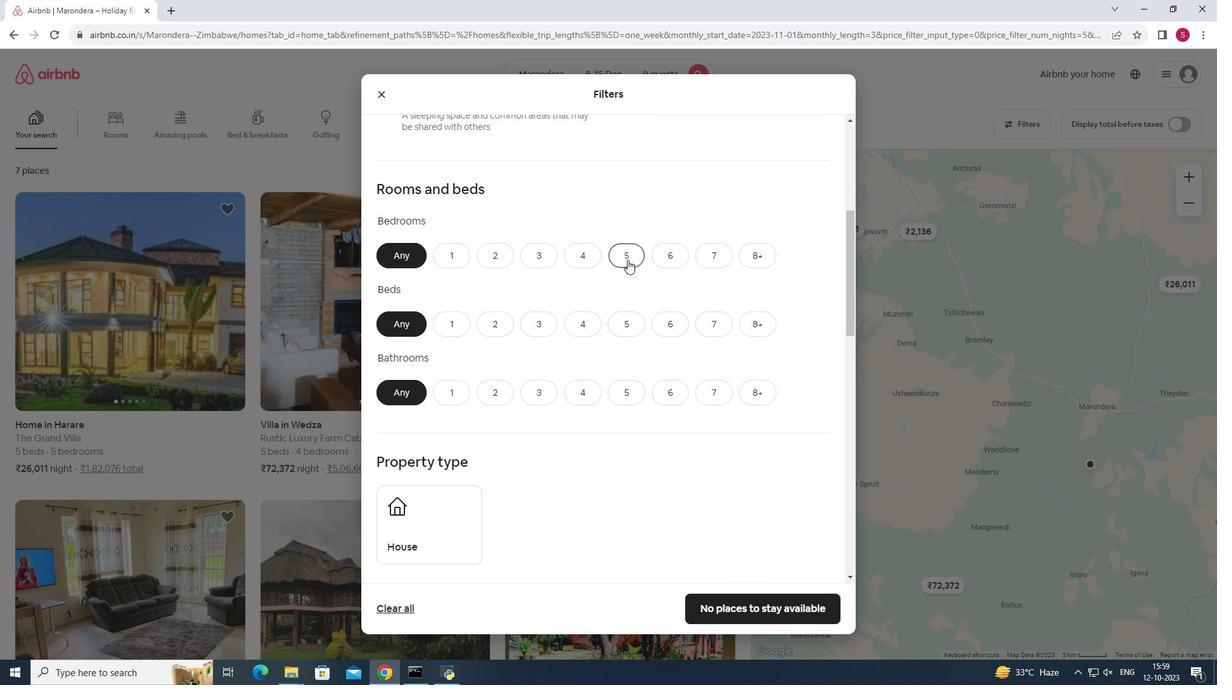 
Action: Mouse moved to (759, 327)
Screenshot: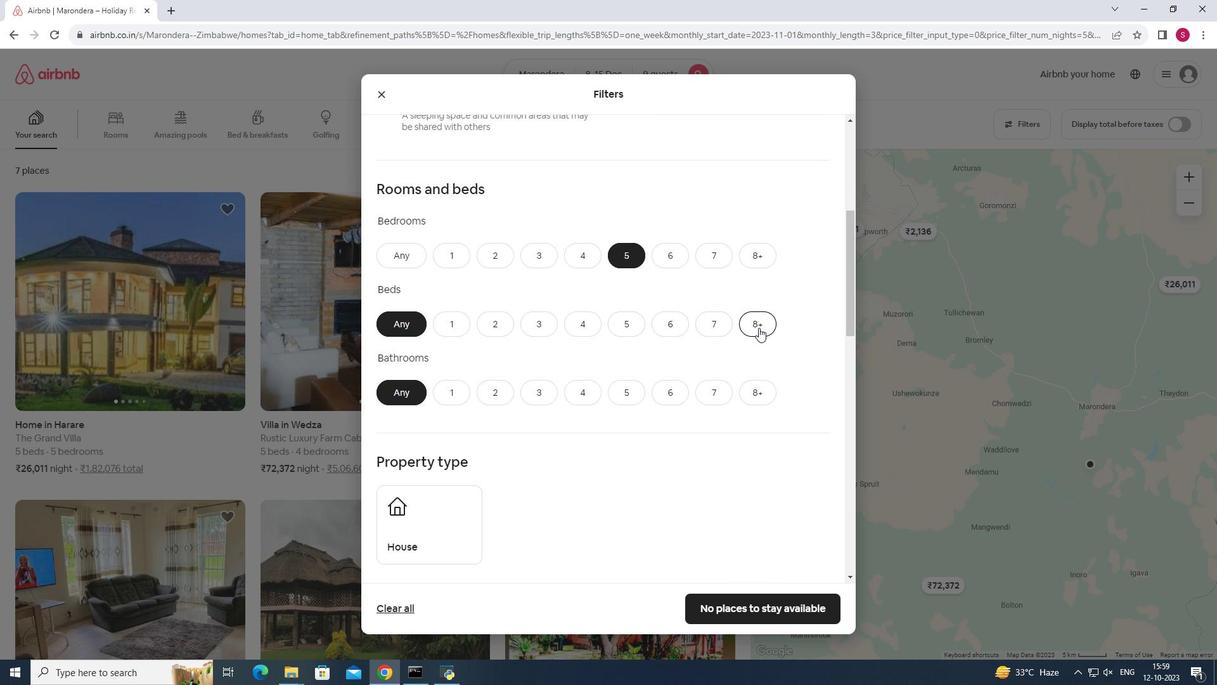 
Action: Mouse pressed left at (759, 327)
Screenshot: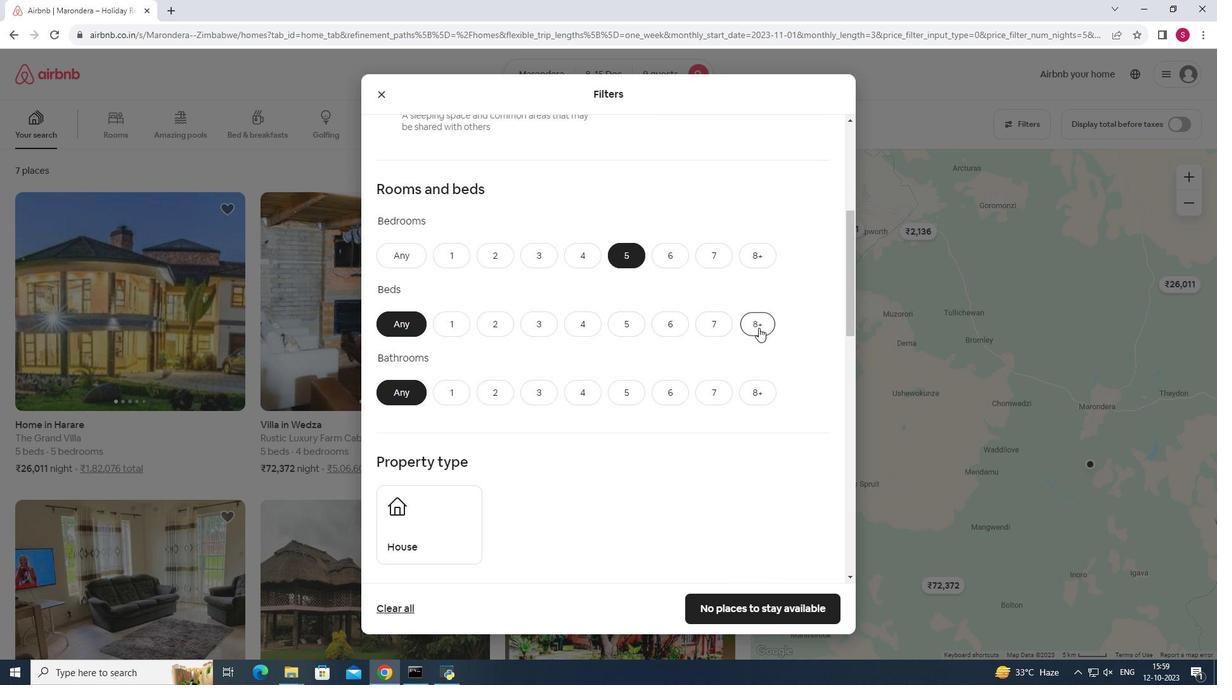 
Action: Mouse moved to (630, 395)
Screenshot: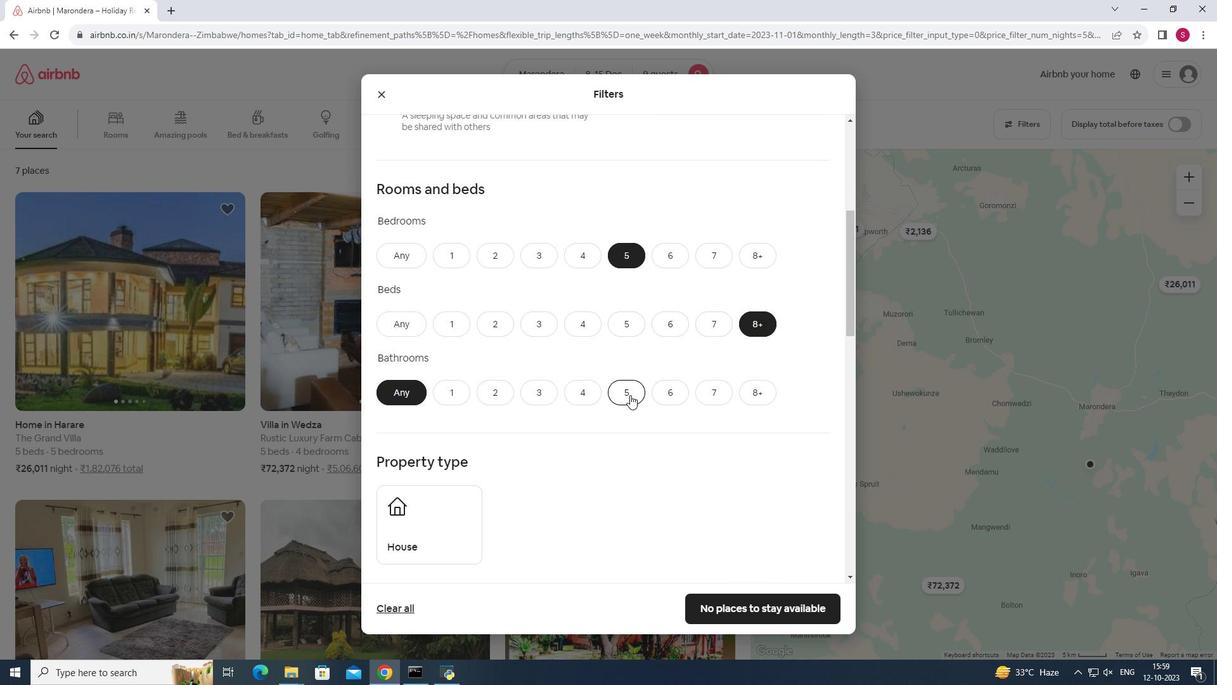 
Action: Mouse pressed left at (630, 395)
Screenshot: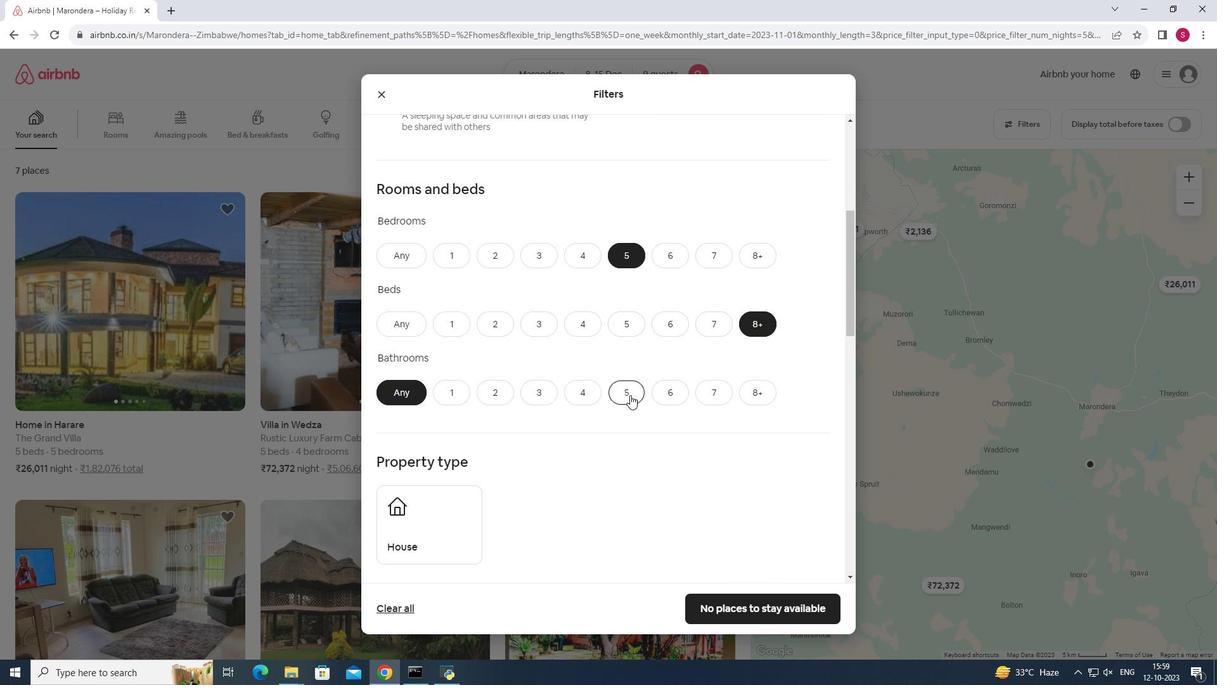 
Action: Mouse moved to (623, 447)
Screenshot: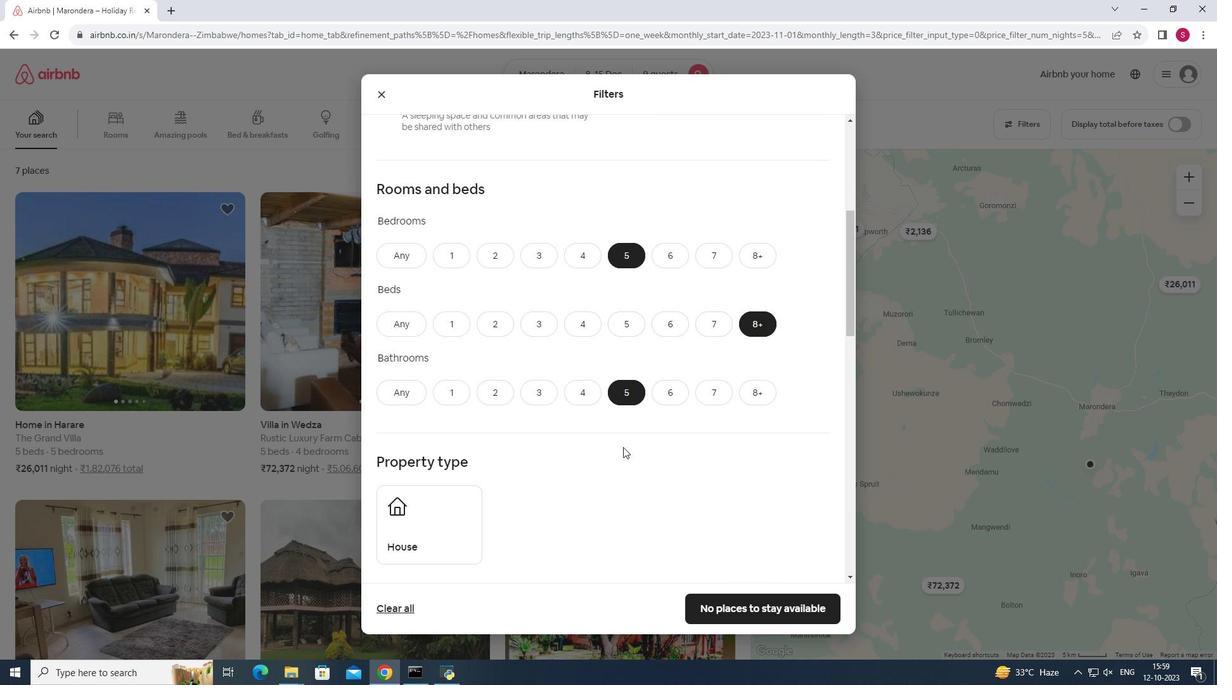 
Action: Mouse scrolled (623, 446) with delta (0, 0)
Screenshot: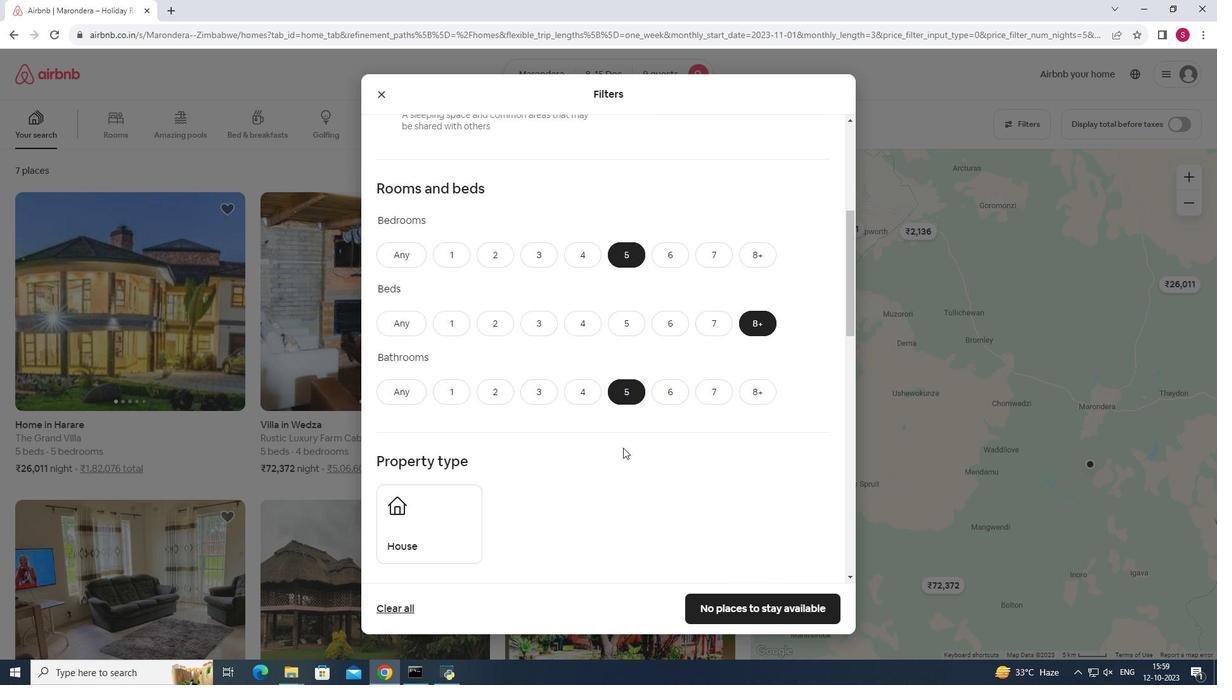 
Action: Mouse scrolled (623, 446) with delta (0, 0)
Screenshot: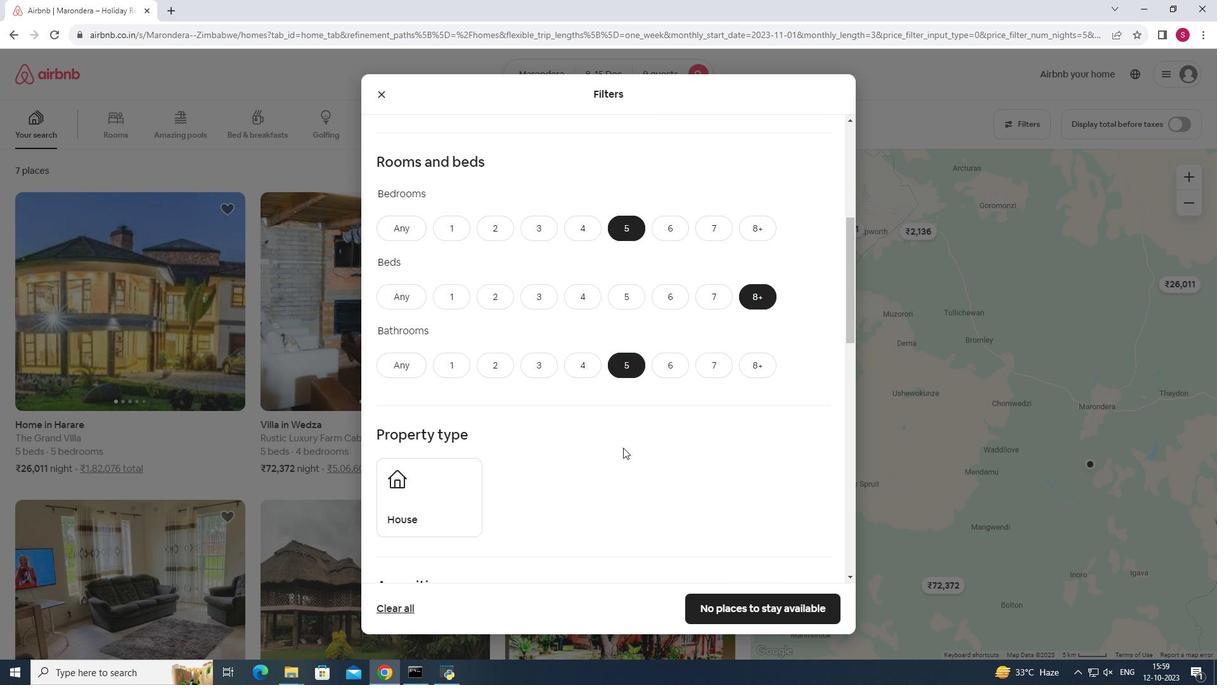 
Action: Mouse moved to (431, 398)
Screenshot: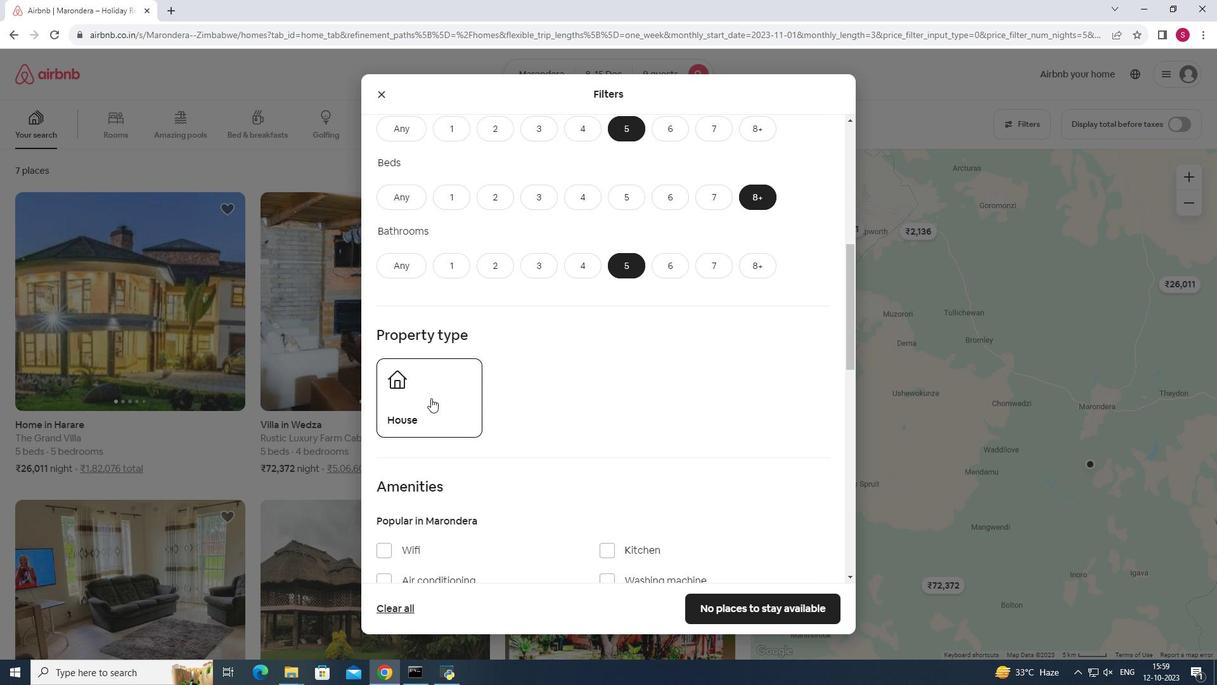
Action: Mouse pressed left at (431, 398)
Screenshot: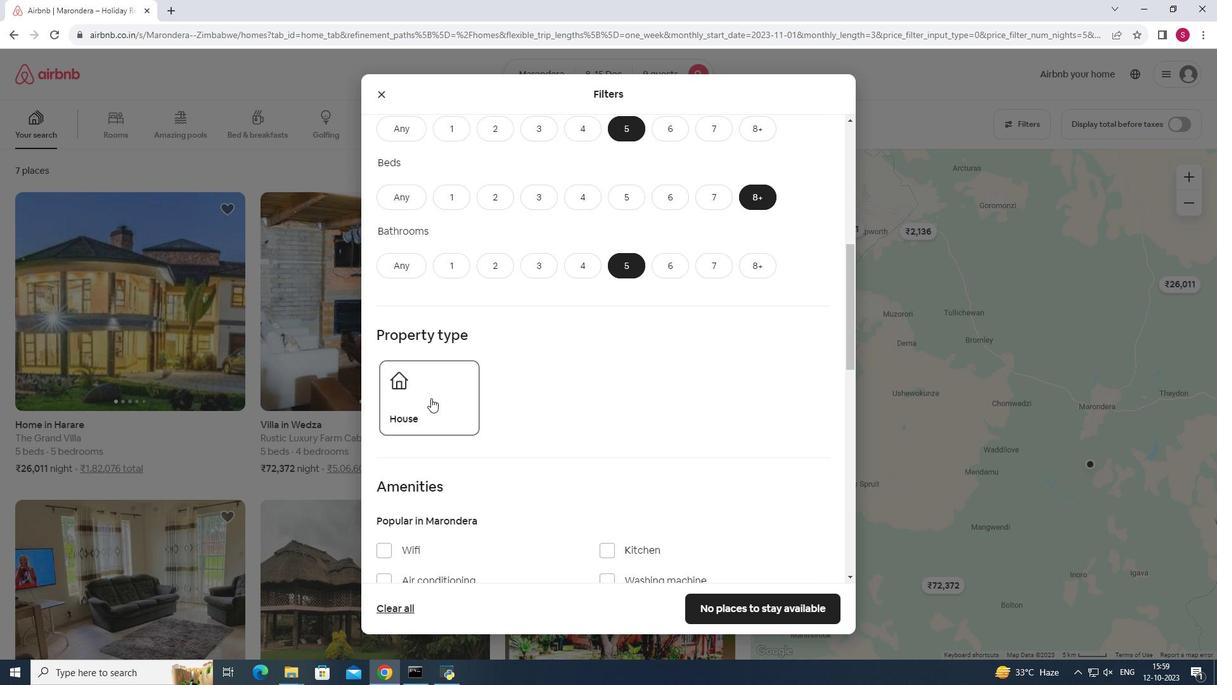 
Action: Mouse moved to (644, 378)
Screenshot: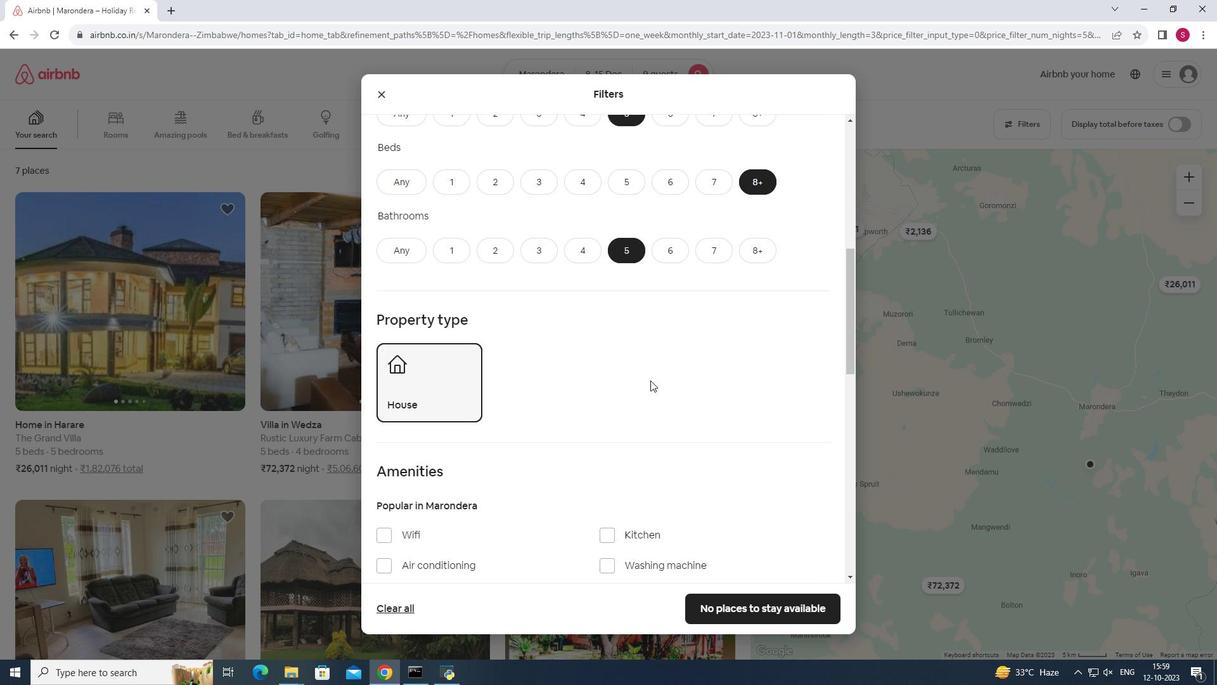
Action: Mouse scrolled (644, 378) with delta (0, 0)
Screenshot: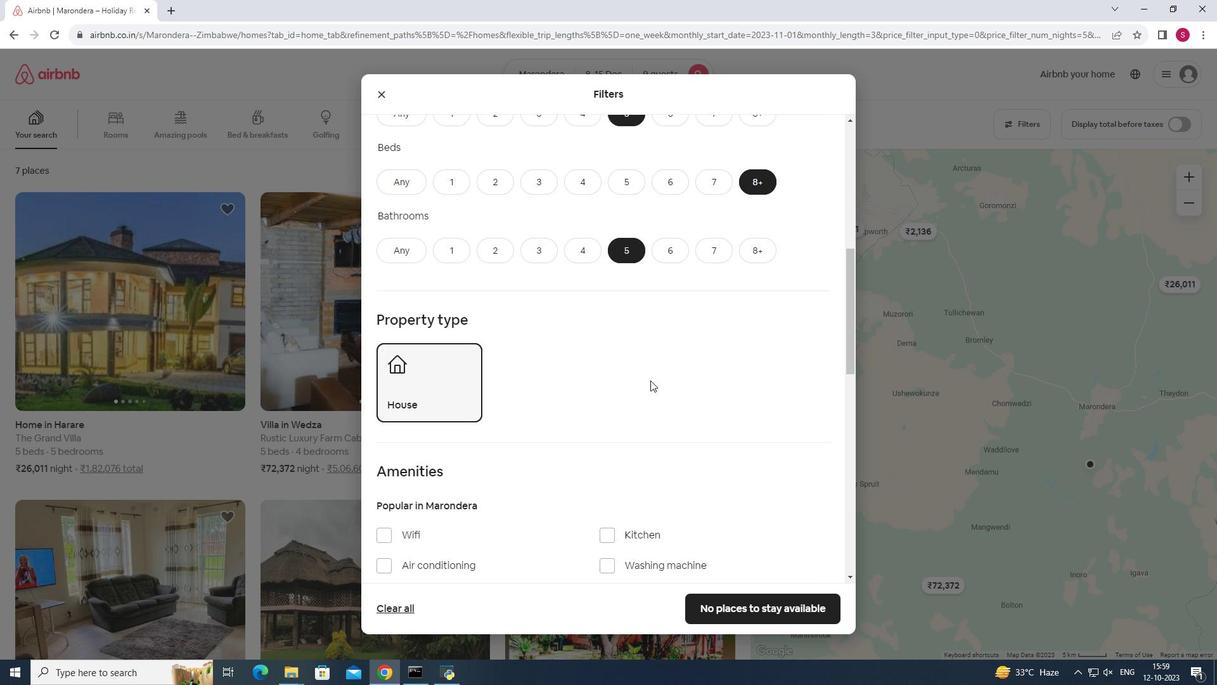 
Action: Mouse moved to (648, 379)
Screenshot: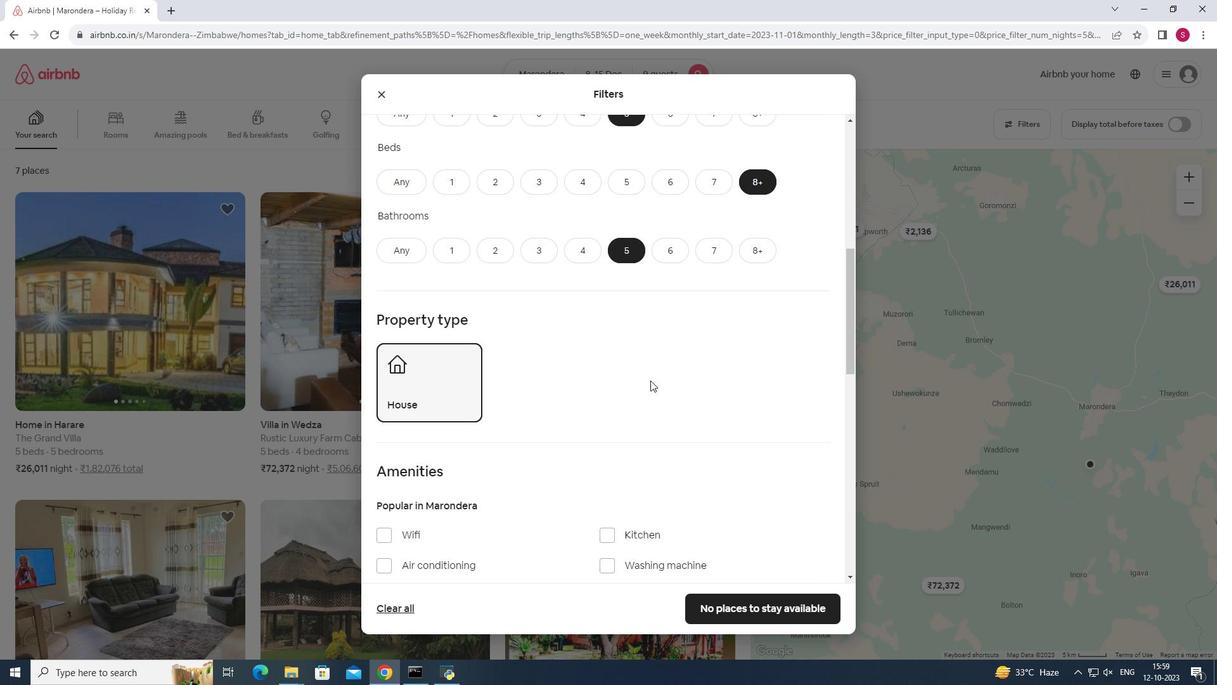 
Action: Mouse scrolled (648, 379) with delta (0, 0)
Screenshot: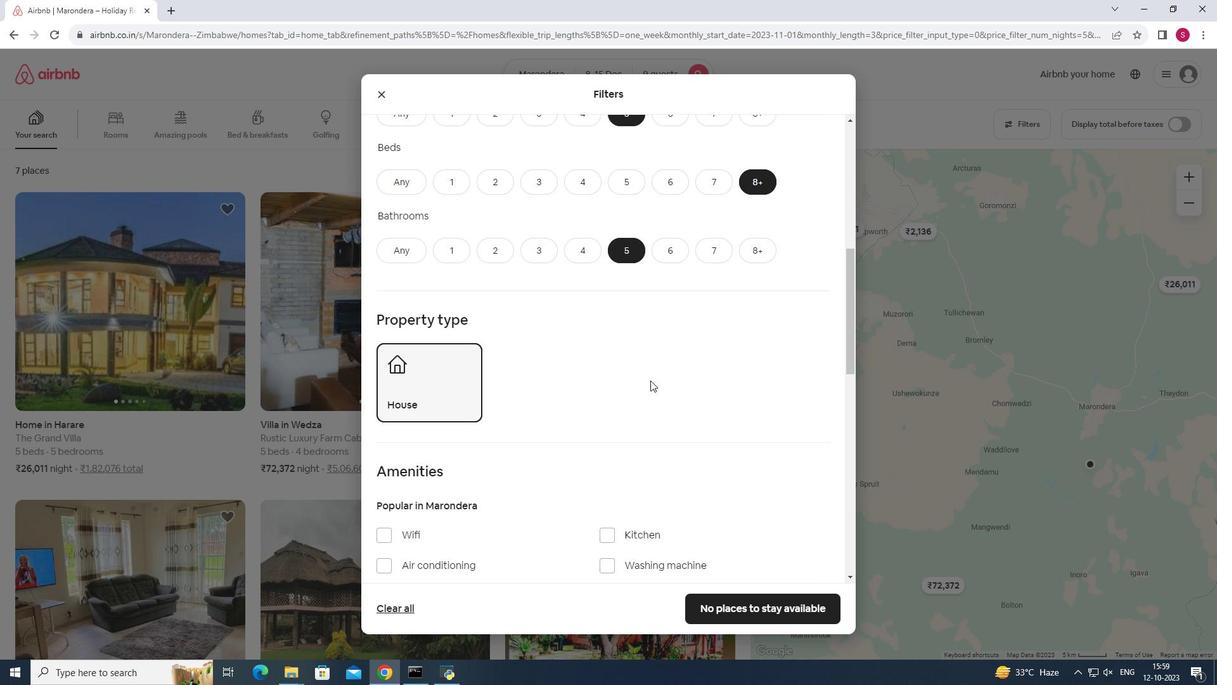 
Action: Mouse moved to (650, 380)
Screenshot: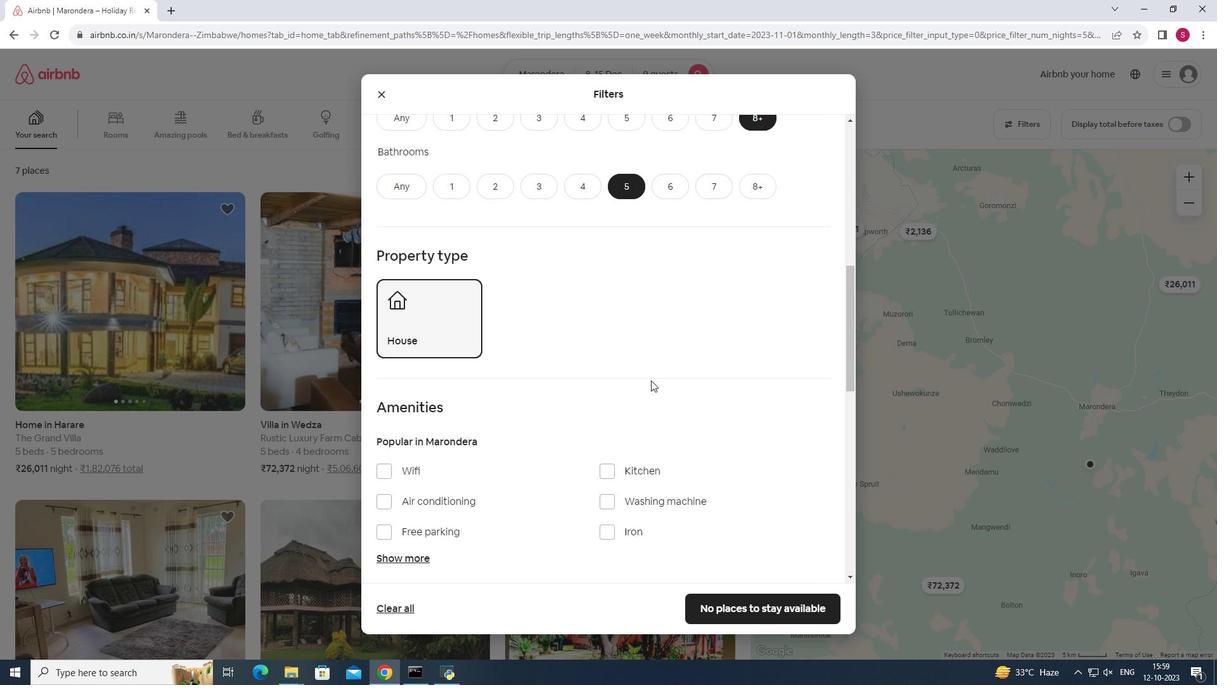 
Action: Mouse scrolled (650, 379) with delta (0, 0)
Screenshot: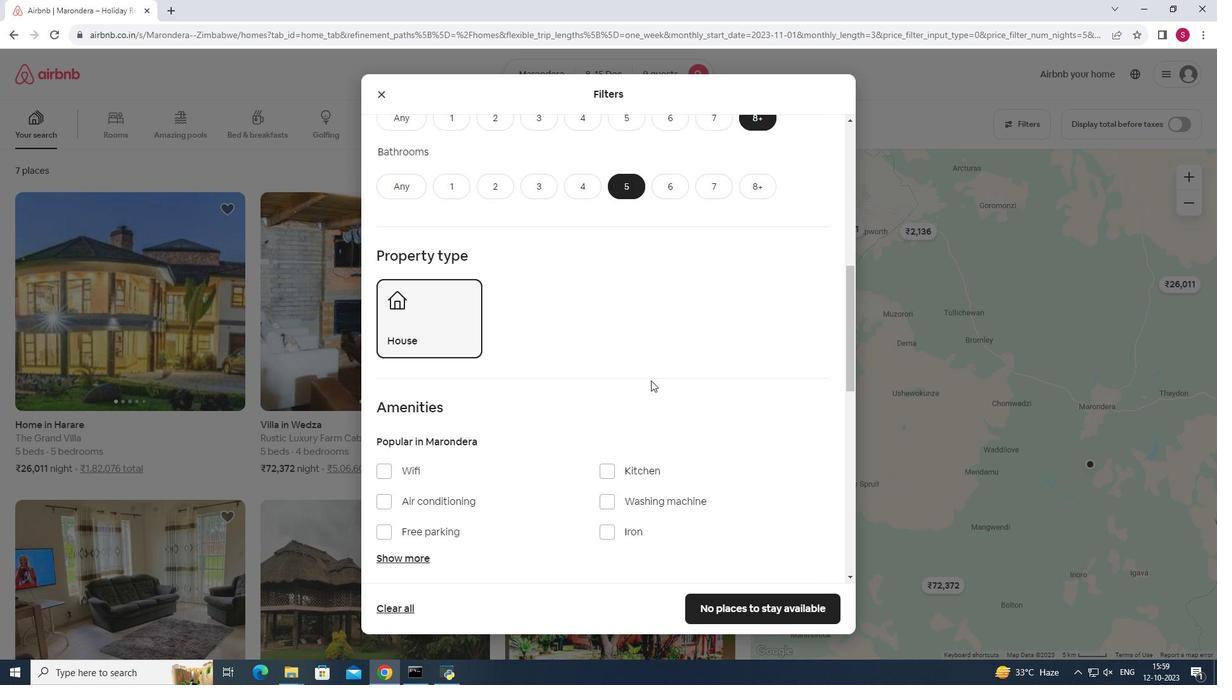 
Action: Mouse moved to (397, 447)
Screenshot: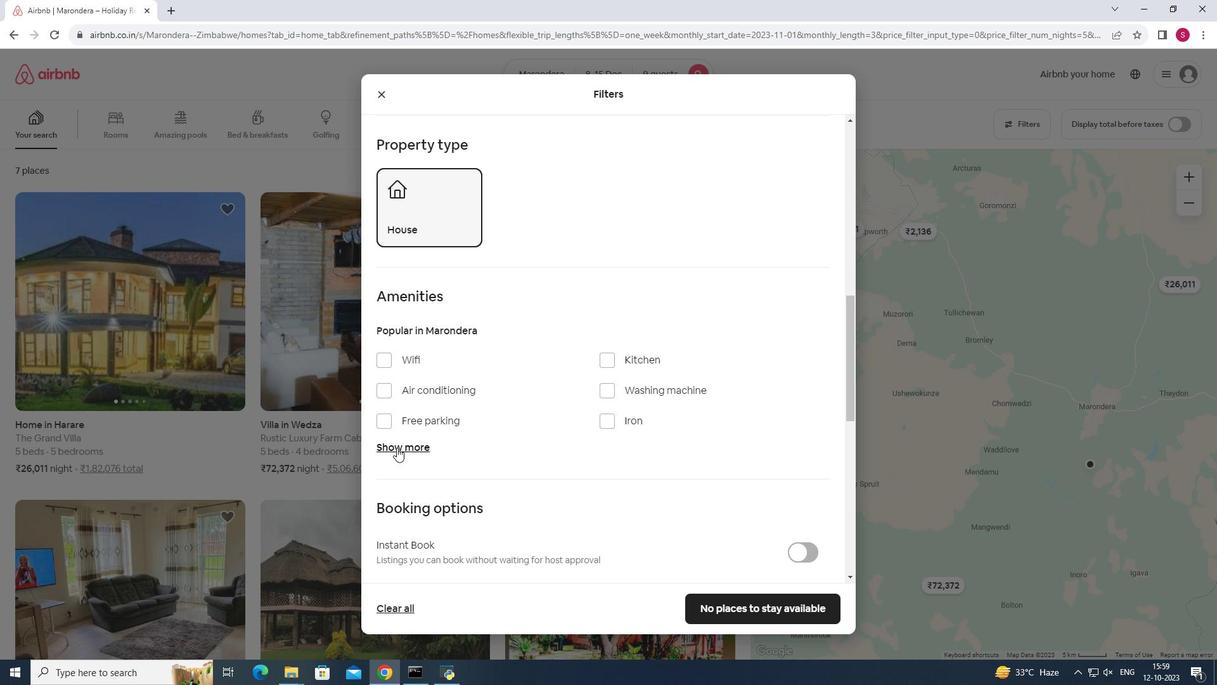 
Action: Mouse pressed left at (397, 447)
Screenshot: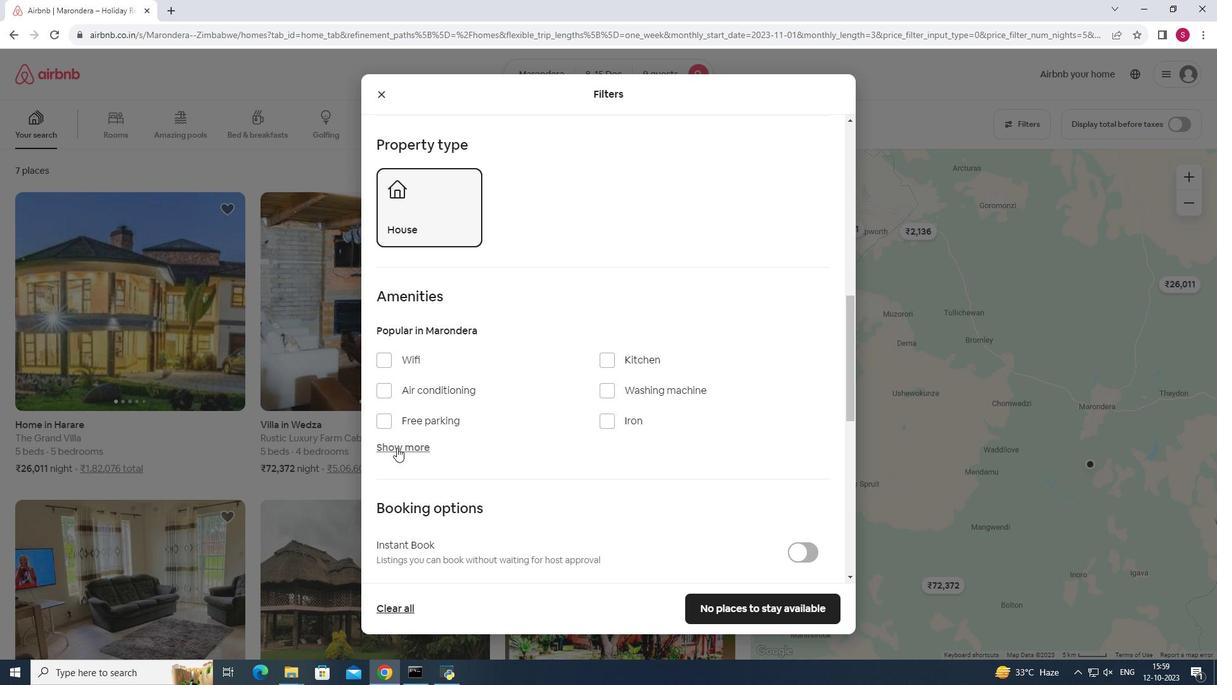 
Action: Mouse moved to (383, 362)
Screenshot: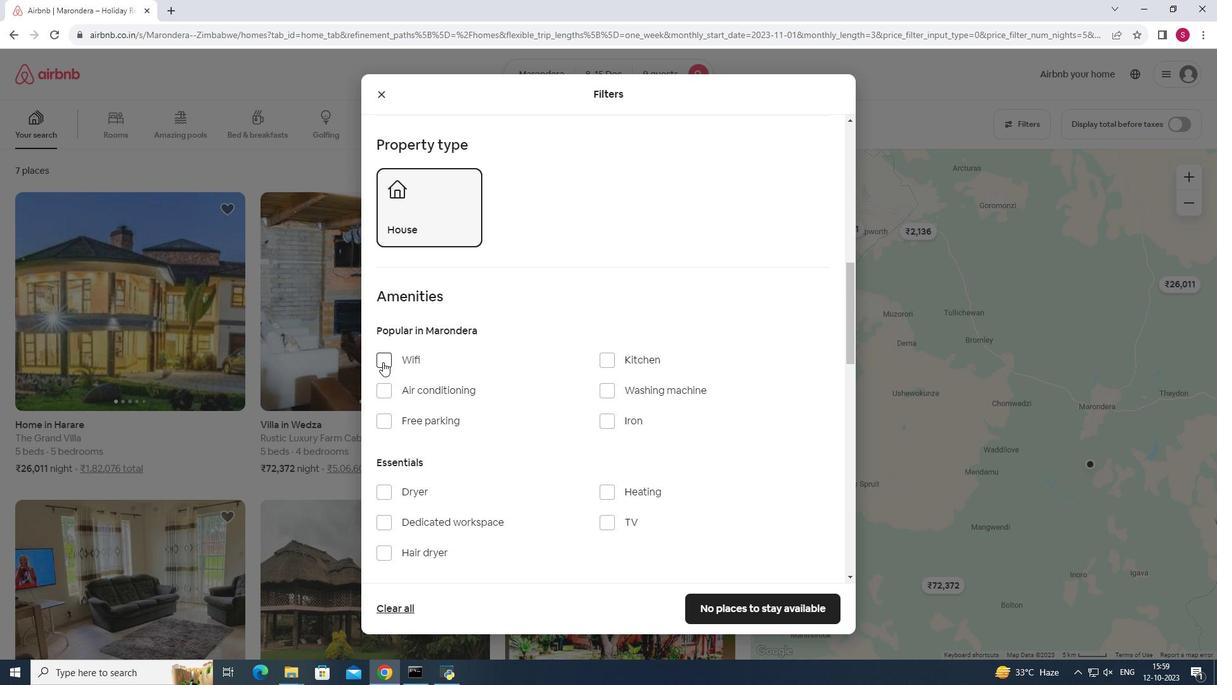 
Action: Mouse pressed left at (383, 362)
Screenshot: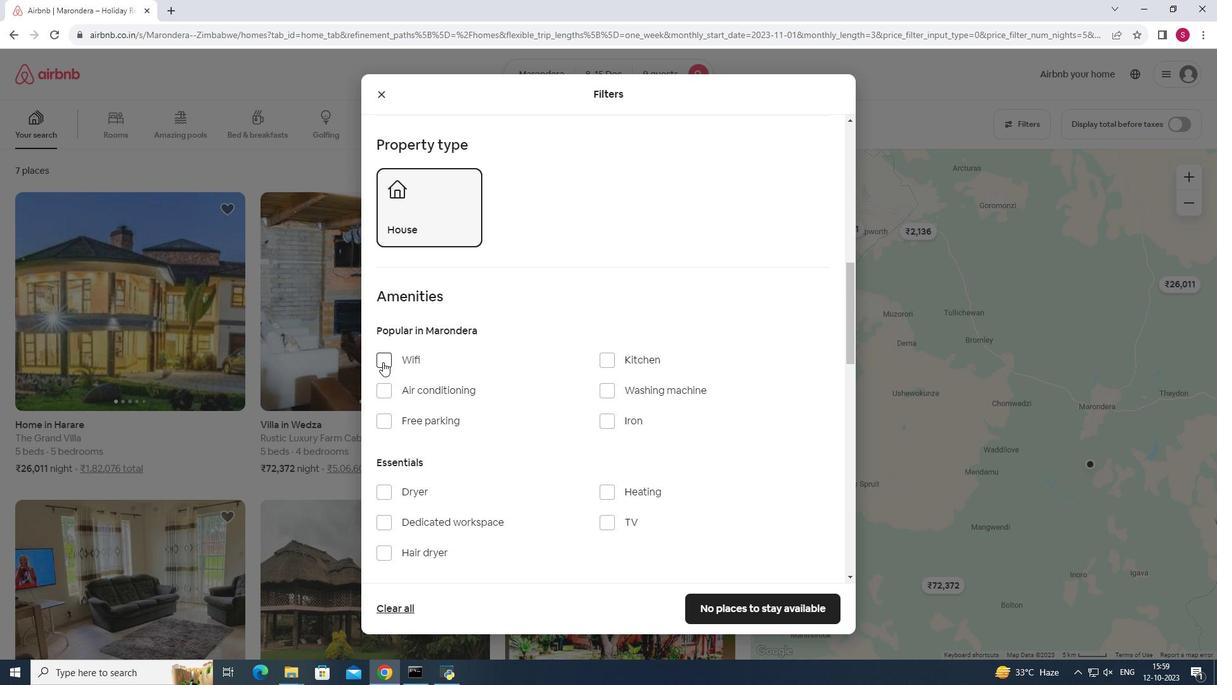 
Action: Mouse moved to (614, 529)
Screenshot: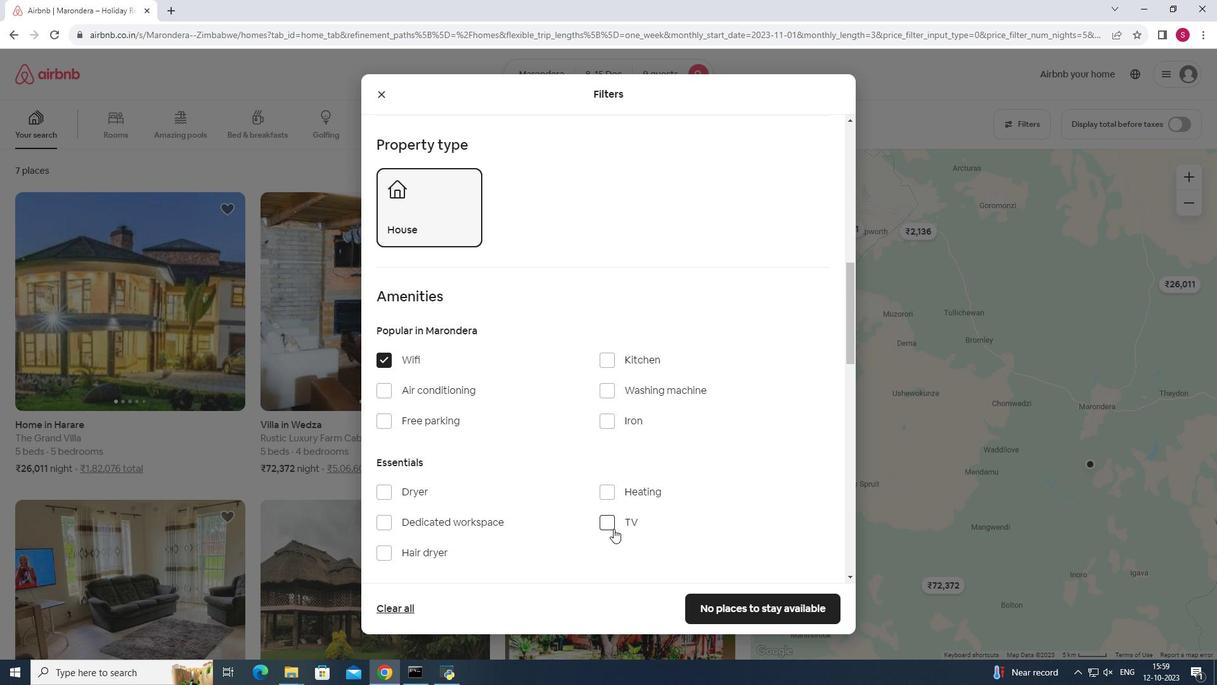 
Action: Mouse pressed left at (614, 529)
Screenshot: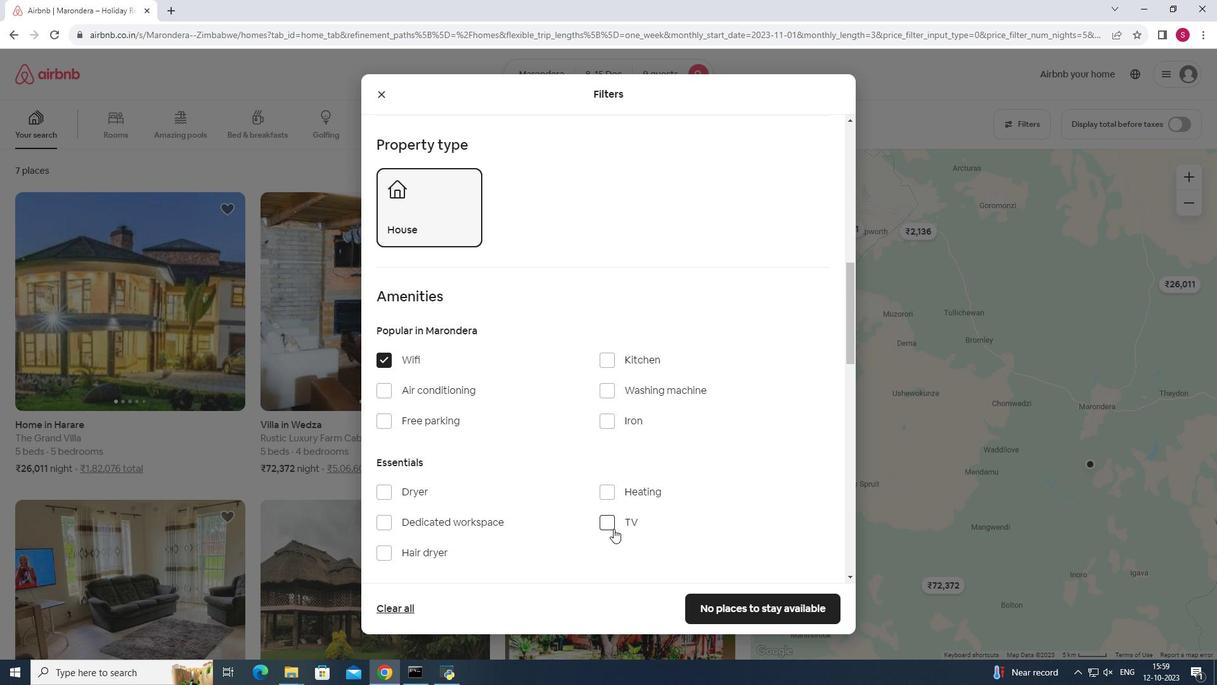 
Action: Mouse pressed left at (614, 529)
Screenshot: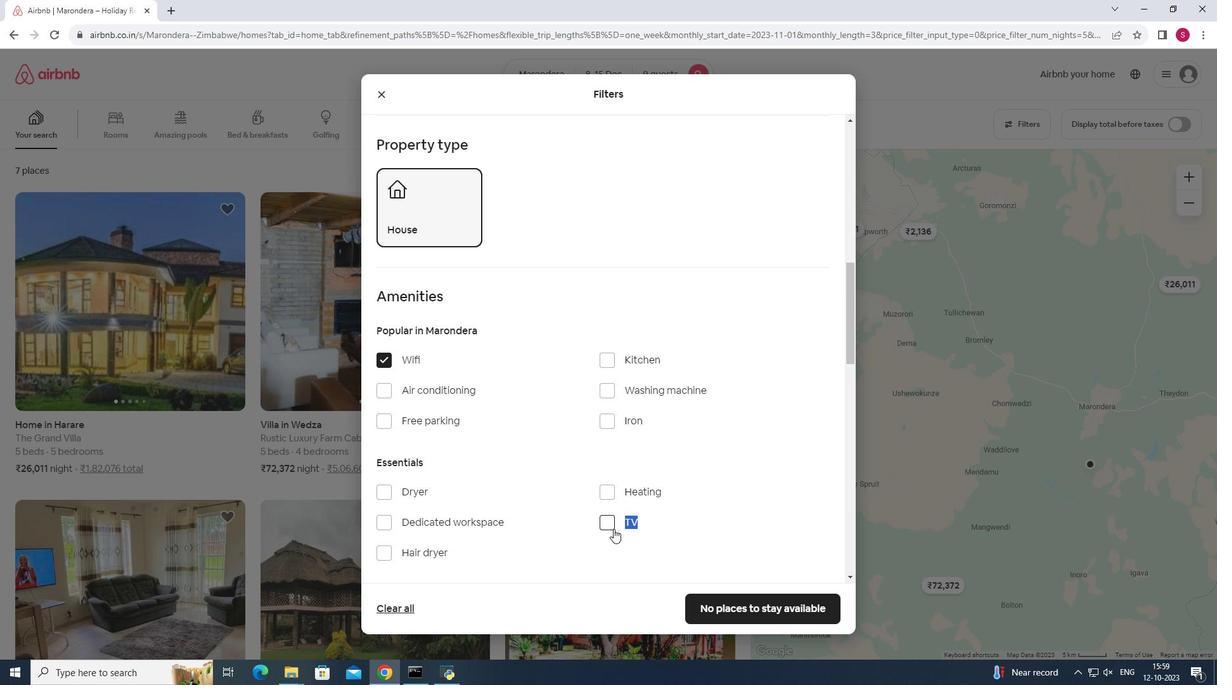 
Action: Mouse moved to (611, 524)
Screenshot: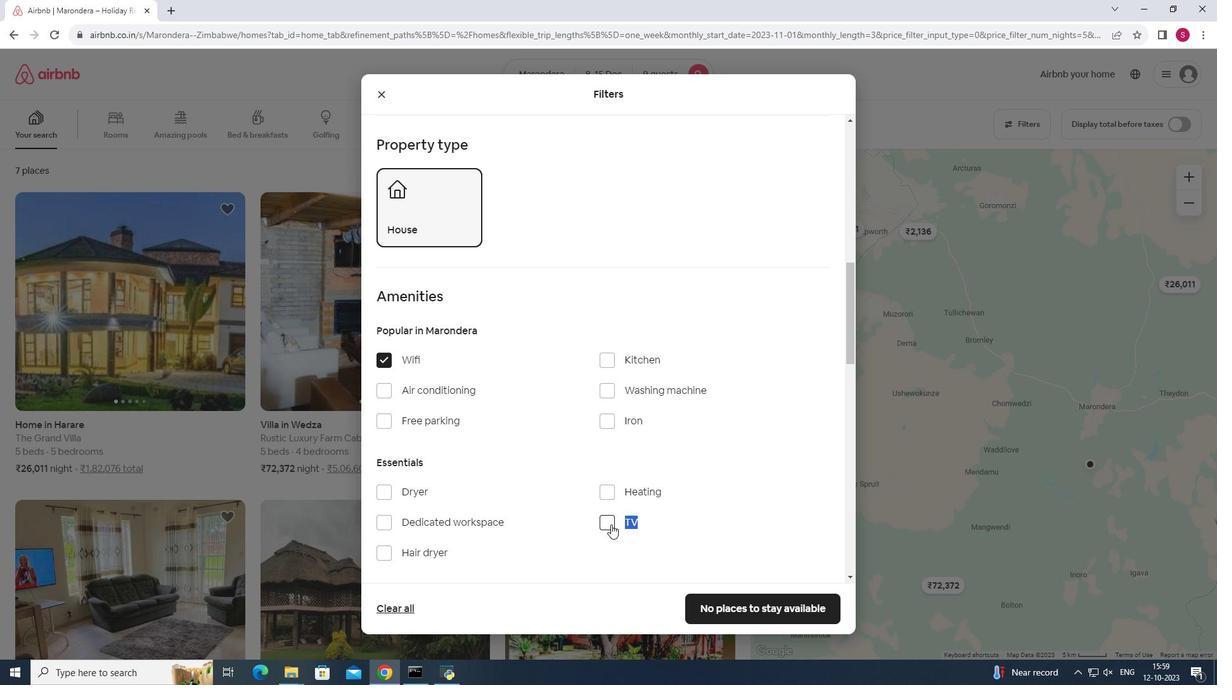 
Action: Mouse pressed left at (611, 524)
Screenshot: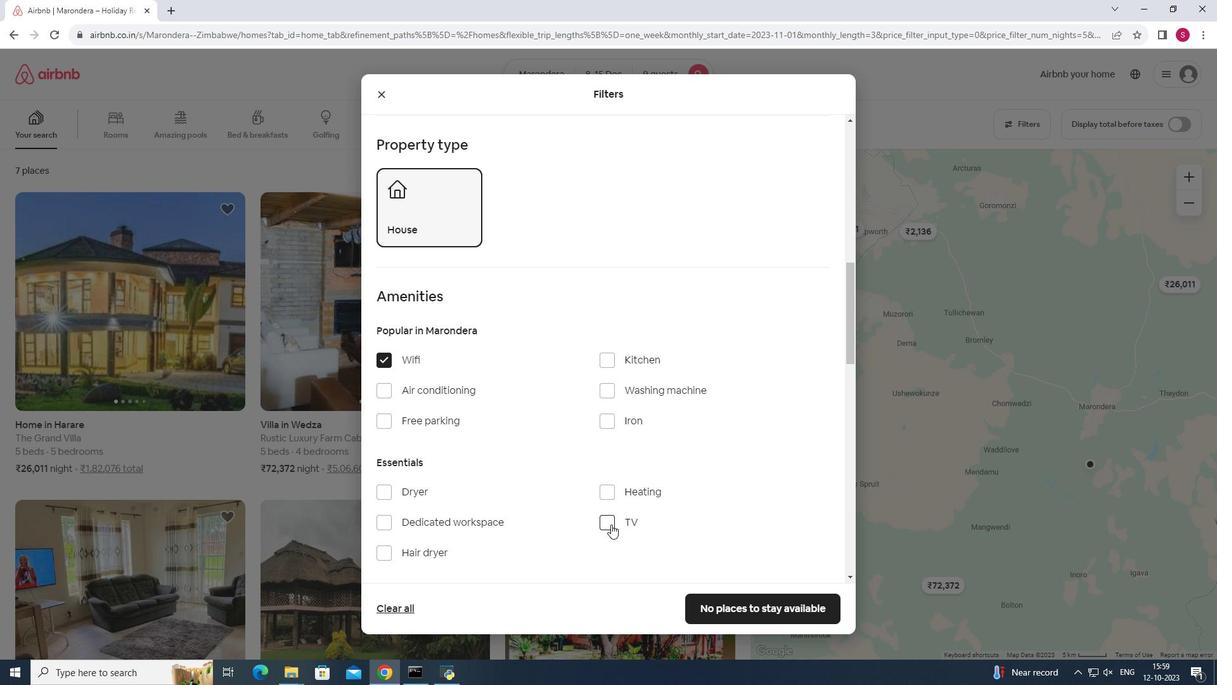 
Action: Mouse moved to (384, 422)
Screenshot: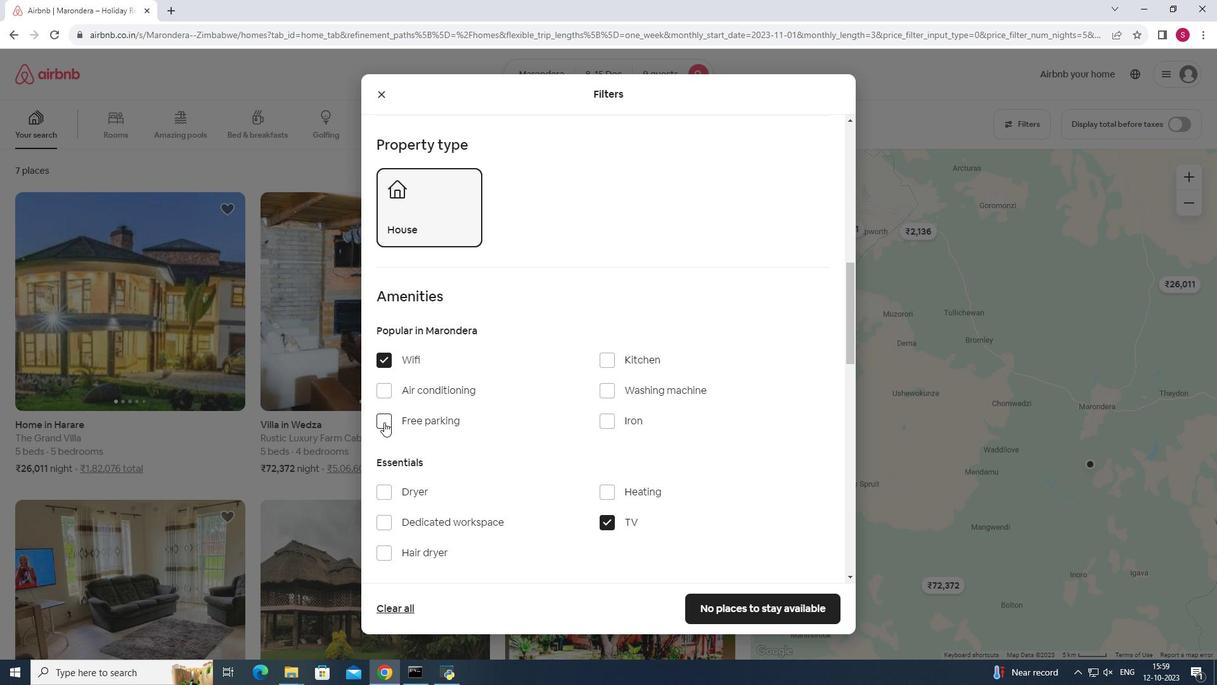 
Action: Mouse pressed left at (384, 422)
Screenshot: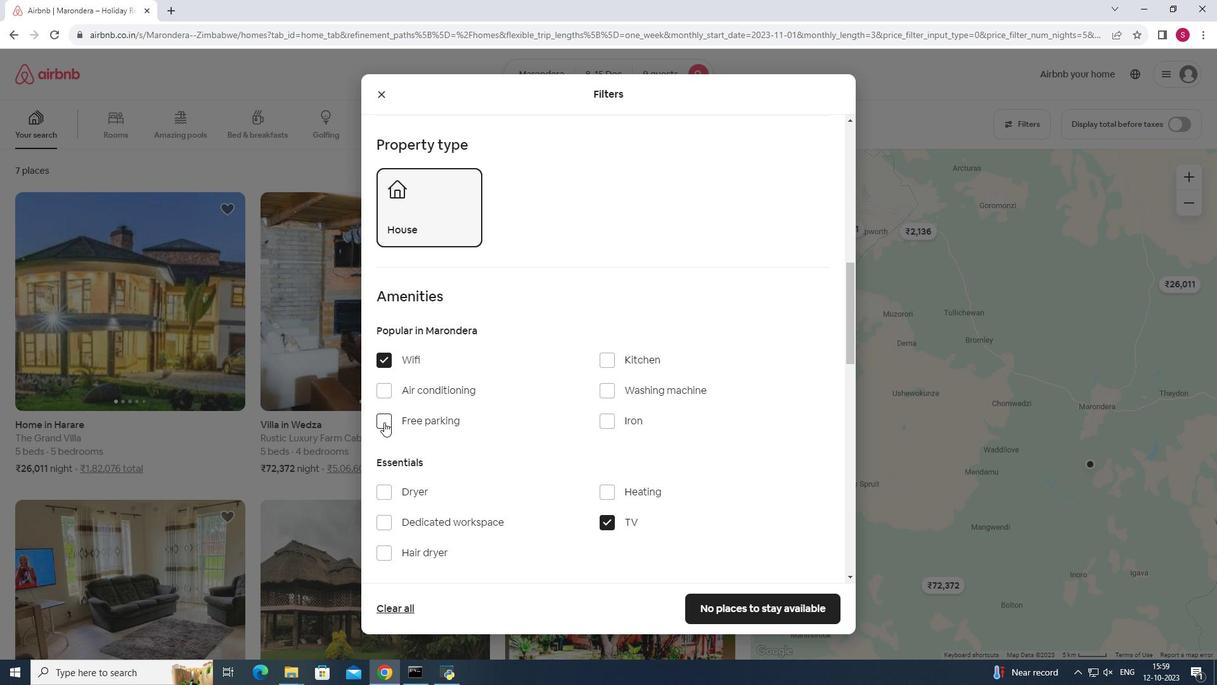 
Action: Mouse moved to (552, 463)
Screenshot: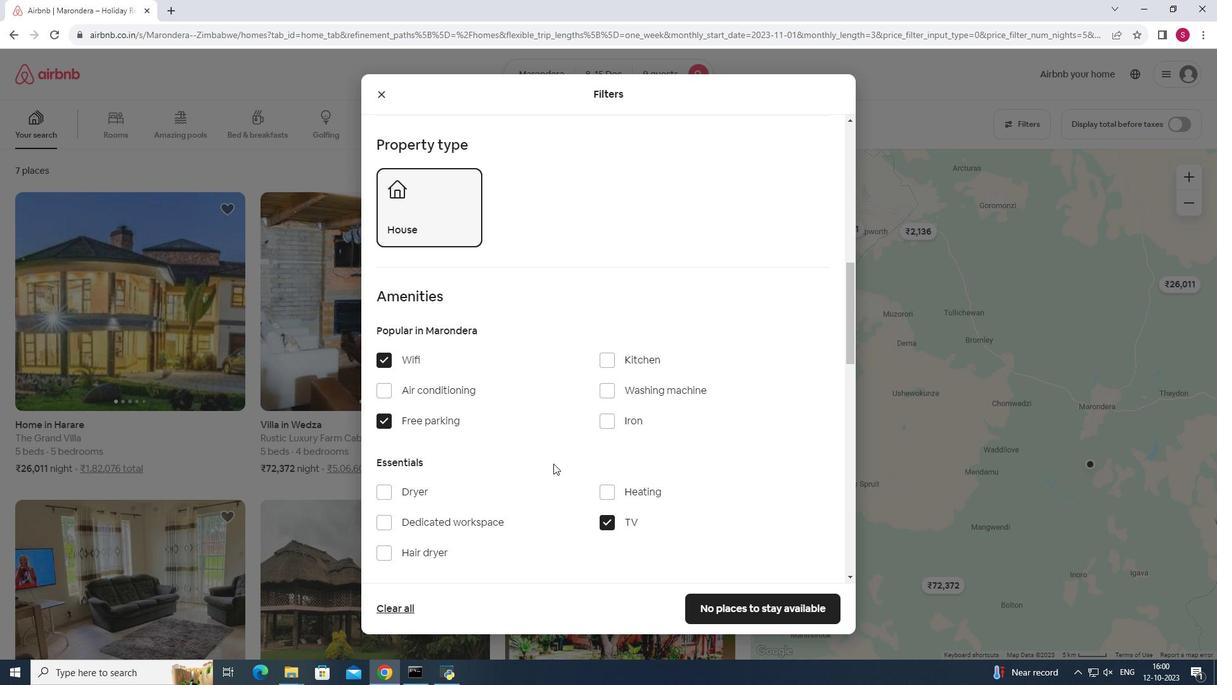 
Action: Mouse scrolled (552, 463) with delta (0, 0)
Screenshot: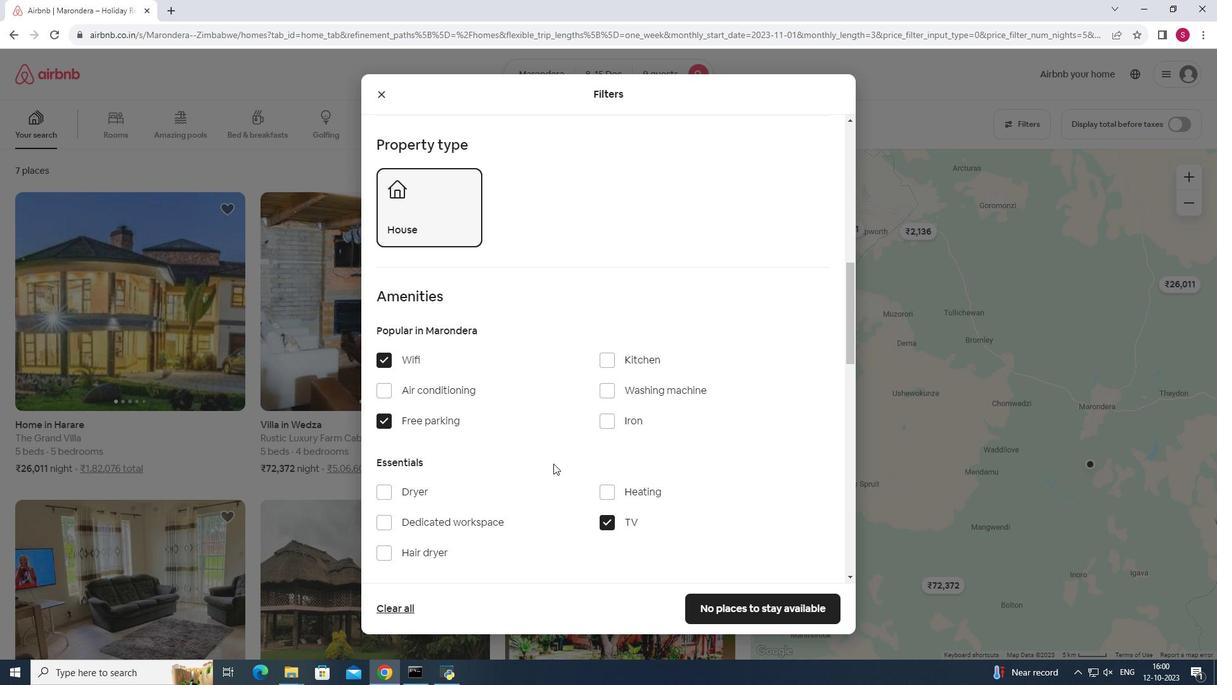 
Action: Mouse moved to (553, 463)
Screenshot: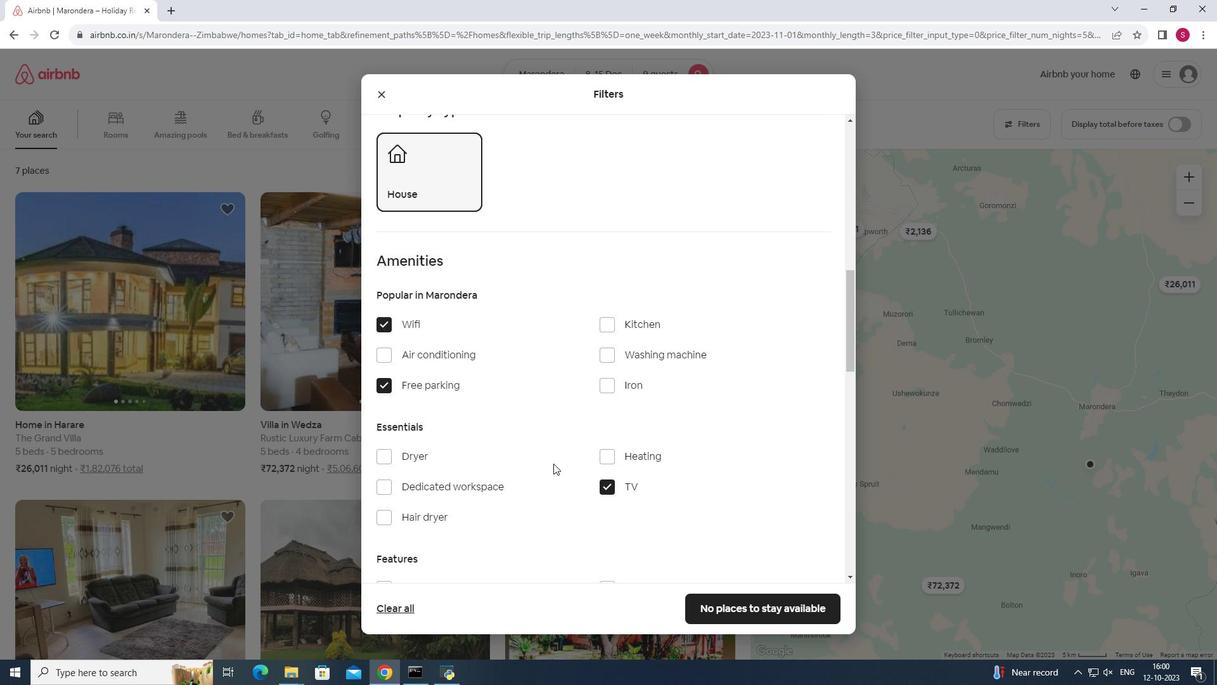 
Action: Mouse scrolled (553, 463) with delta (0, 0)
Screenshot: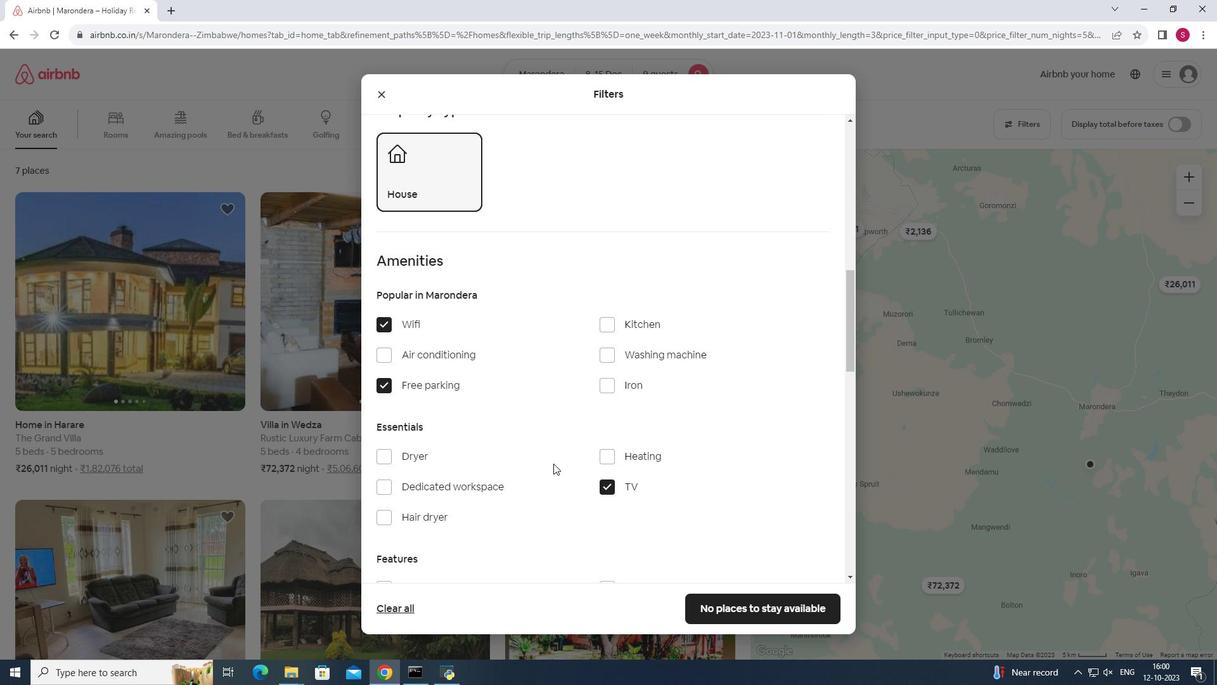 
Action: Mouse scrolled (553, 463) with delta (0, 0)
Screenshot: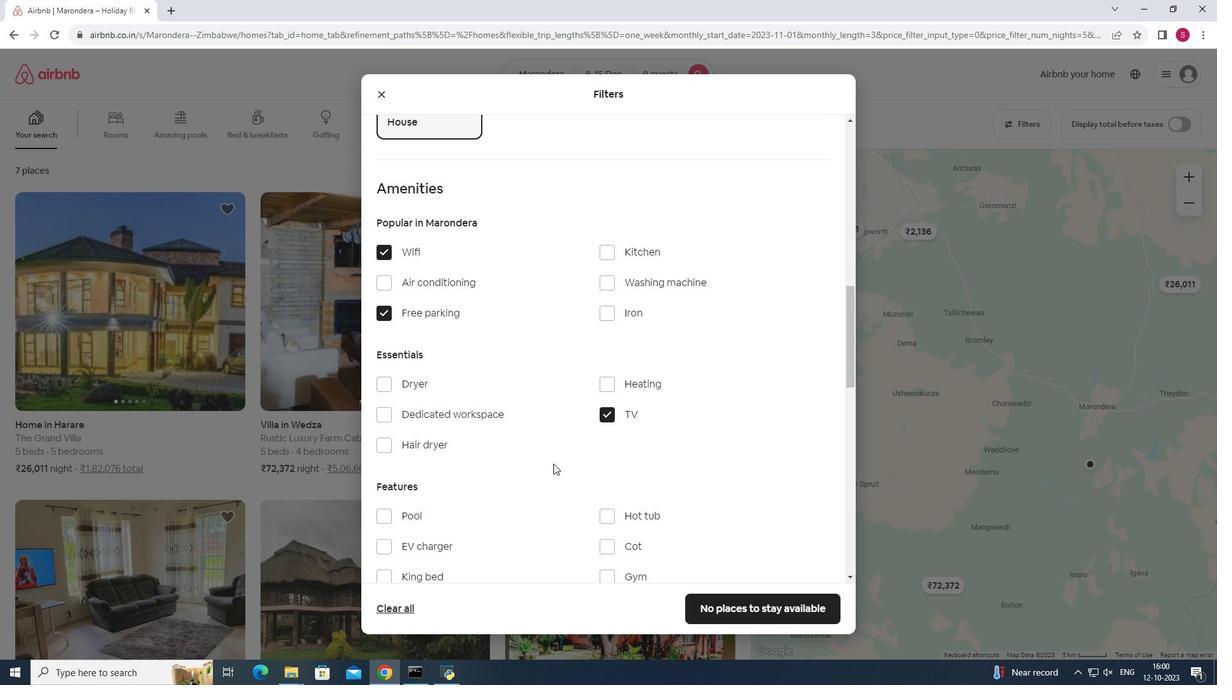 
Action: Mouse scrolled (553, 463) with delta (0, 0)
Screenshot: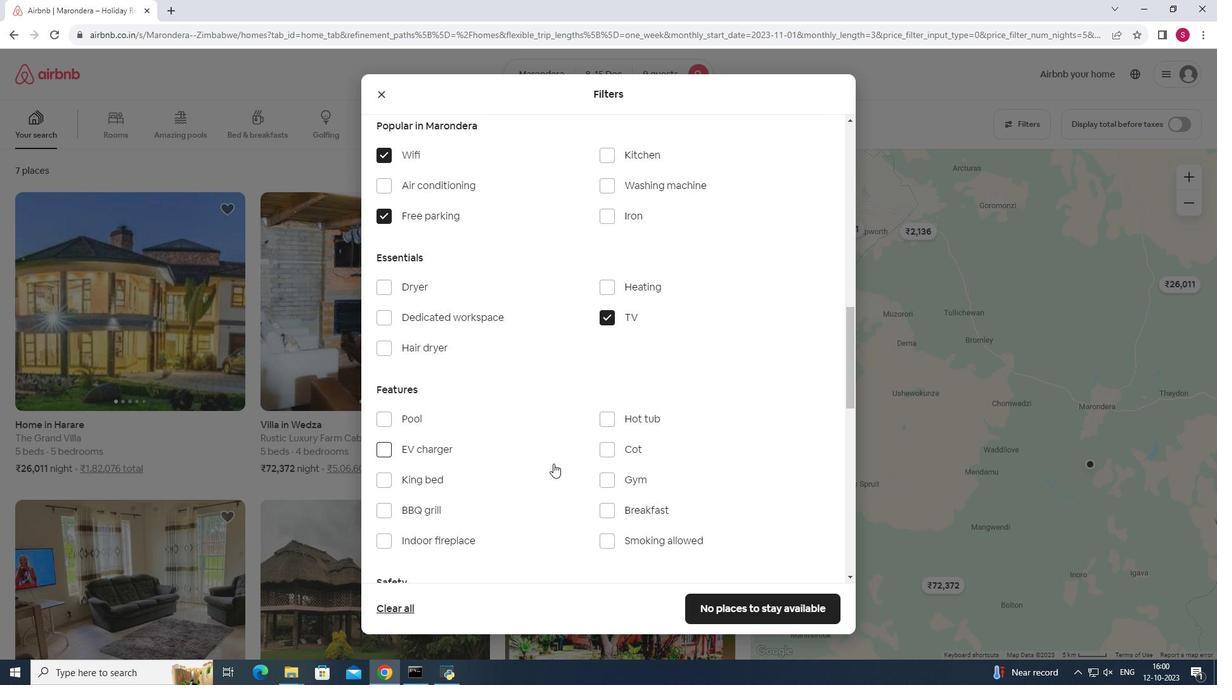 
Action: Mouse moved to (605, 436)
Screenshot: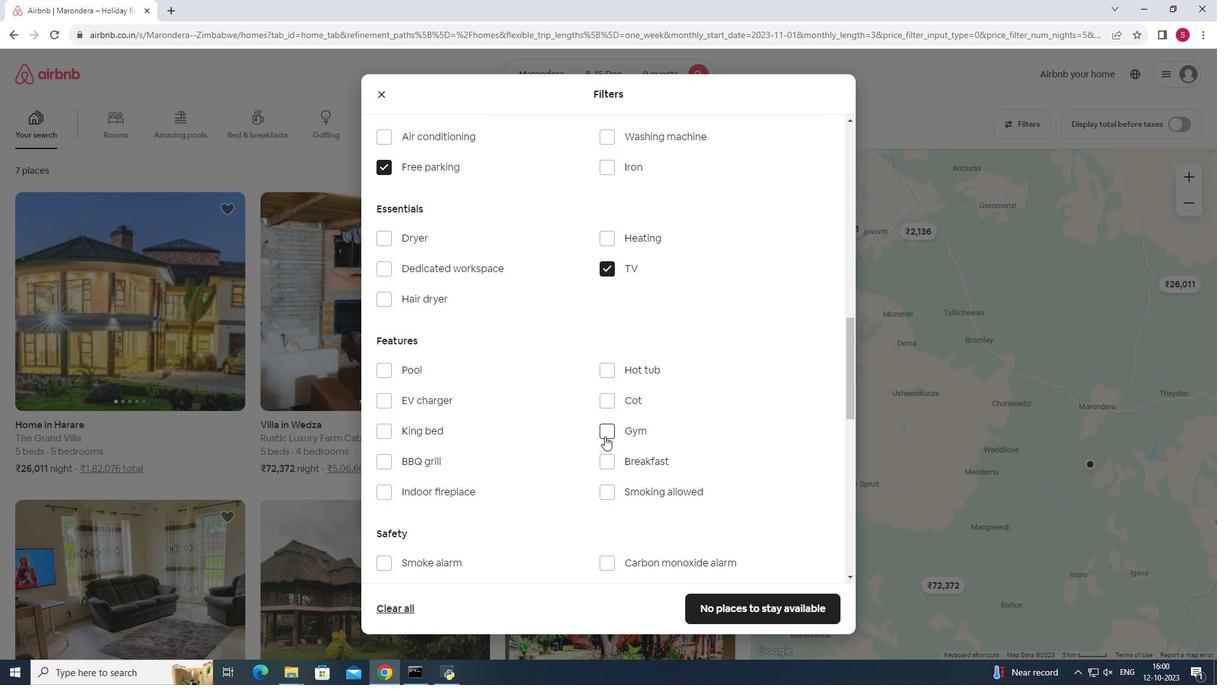 
Action: Mouse pressed left at (605, 436)
Screenshot: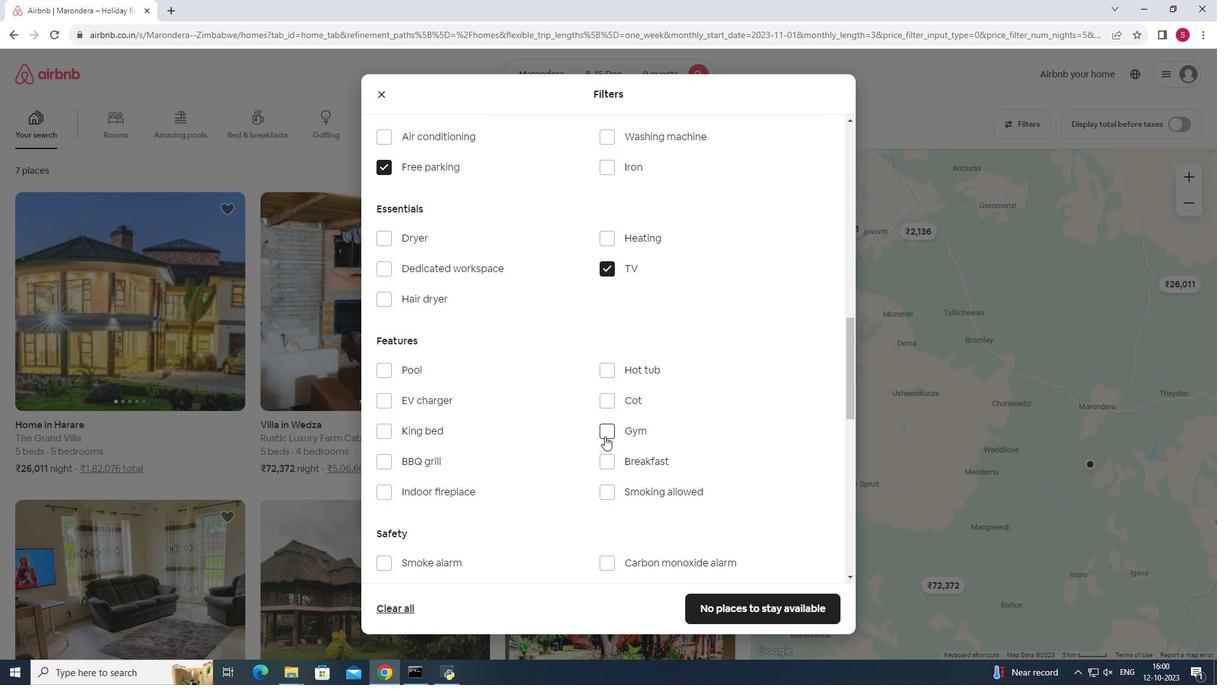 
Action: Mouse moved to (610, 463)
Screenshot: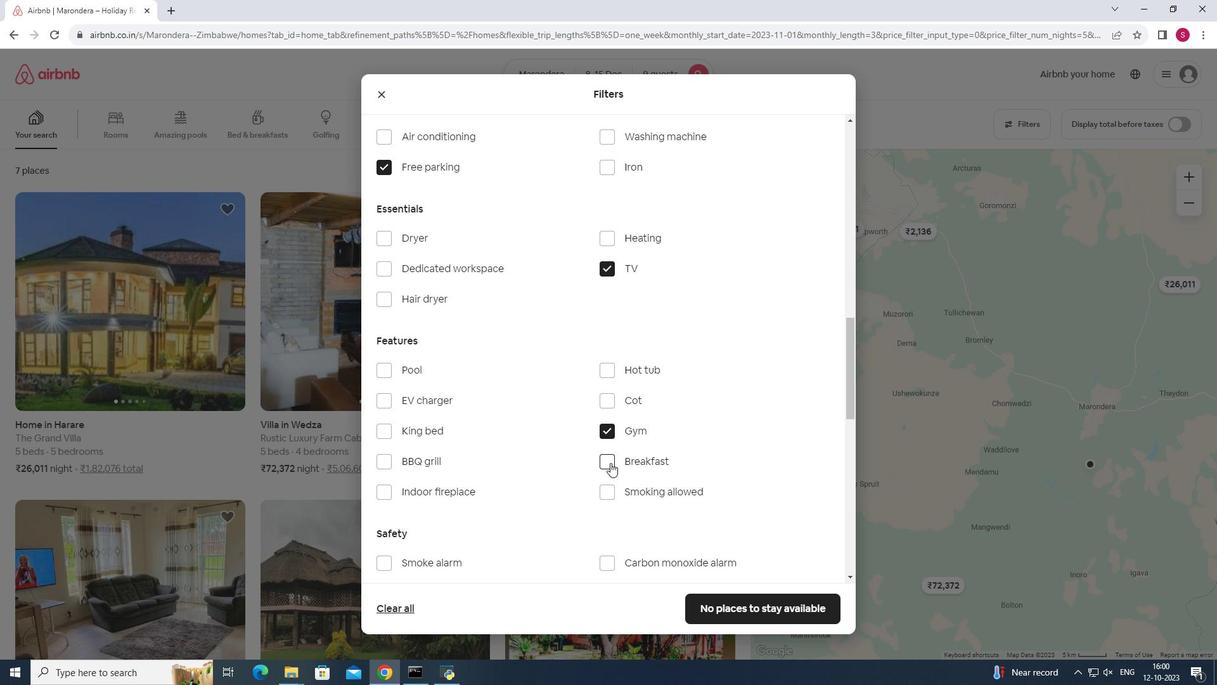 
Action: Mouse pressed left at (610, 463)
Screenshot: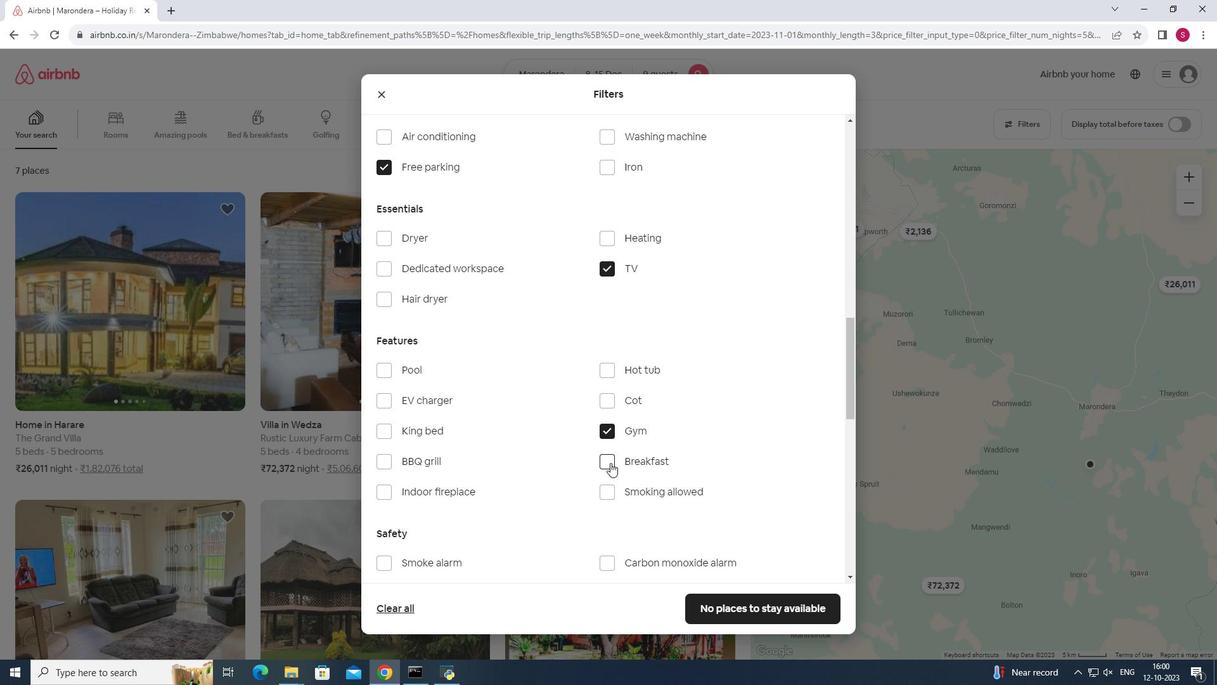 
Action: Mouse moved to (745, 610)
Screenshot: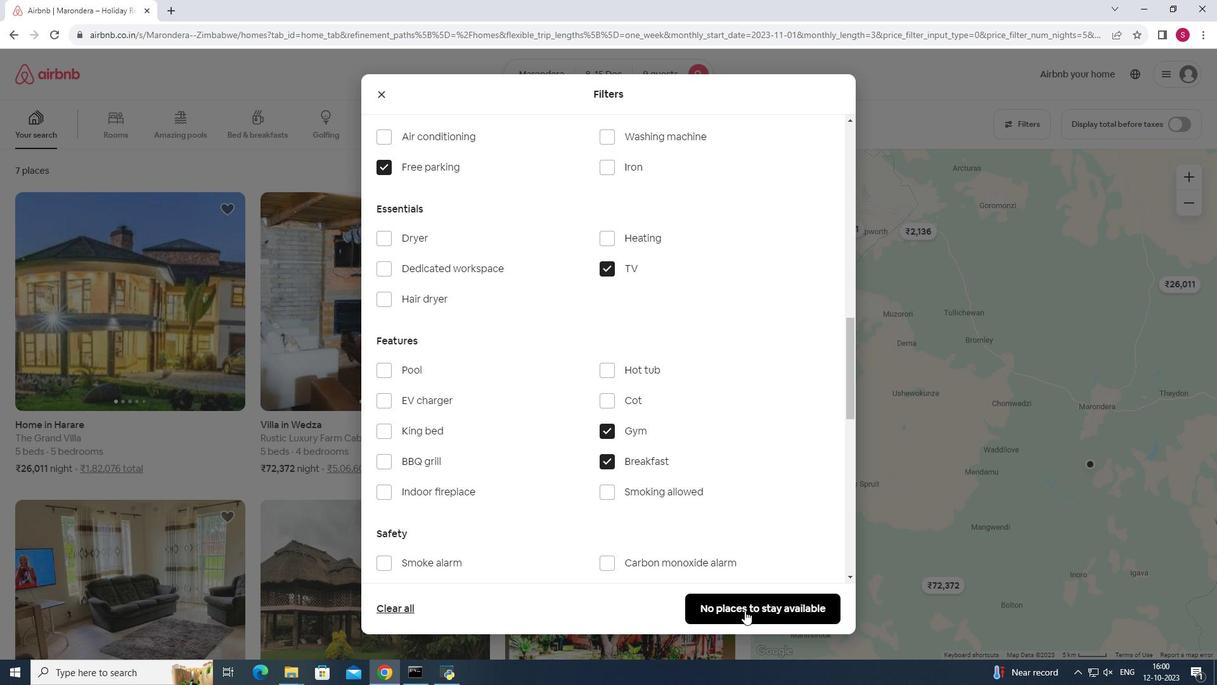 
Action: Mouse pressed left at (745, 610)
Screenshot: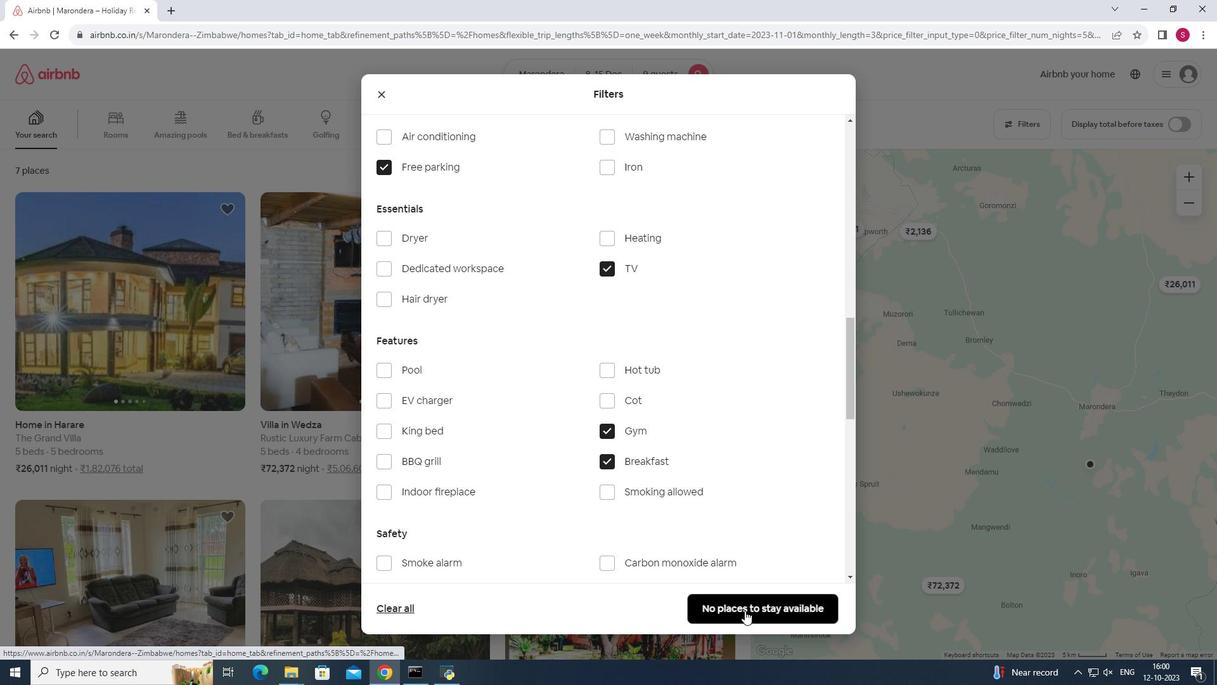 
Action: Mouse moved to (751, 610)
Screenshot: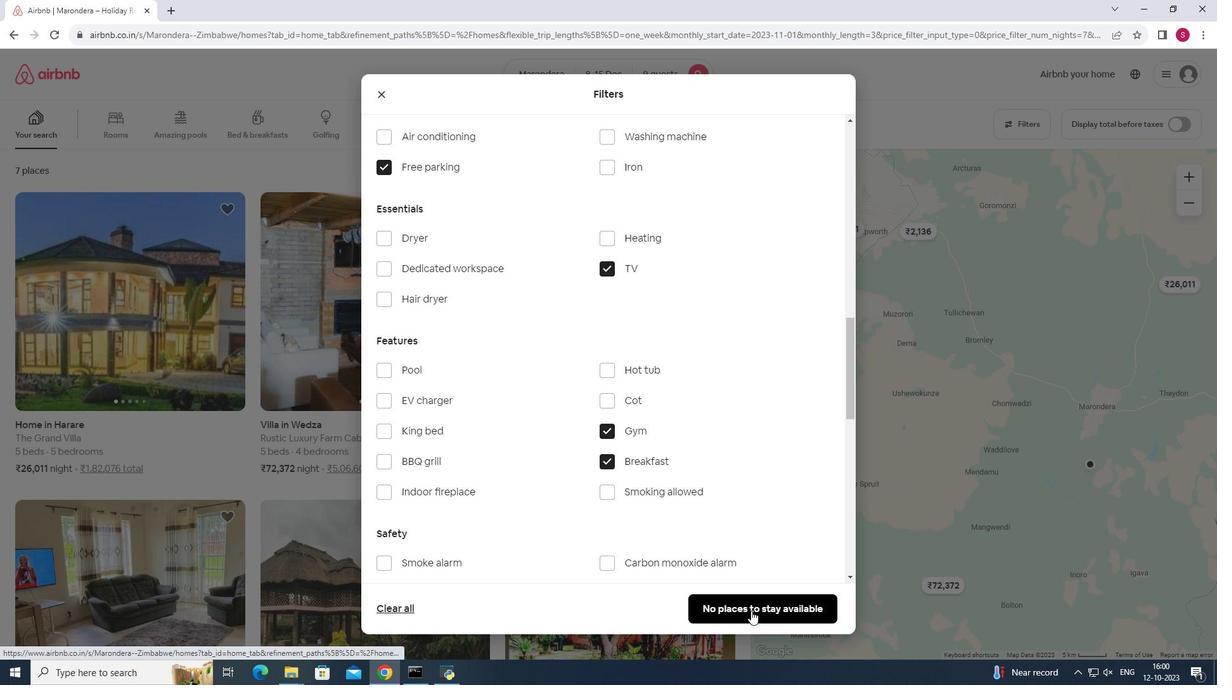 
